 Task: Create a sub task Gather and Analyse Requirements for the task  Create a new online platform for online gaming tournaments in the project BarTech , assign it to team member softage.1@softage.net and update the status of the sub task to  Off Track , set the priority of the sub task to High
Action: Mouse moved to (528, 542)
Screenshot: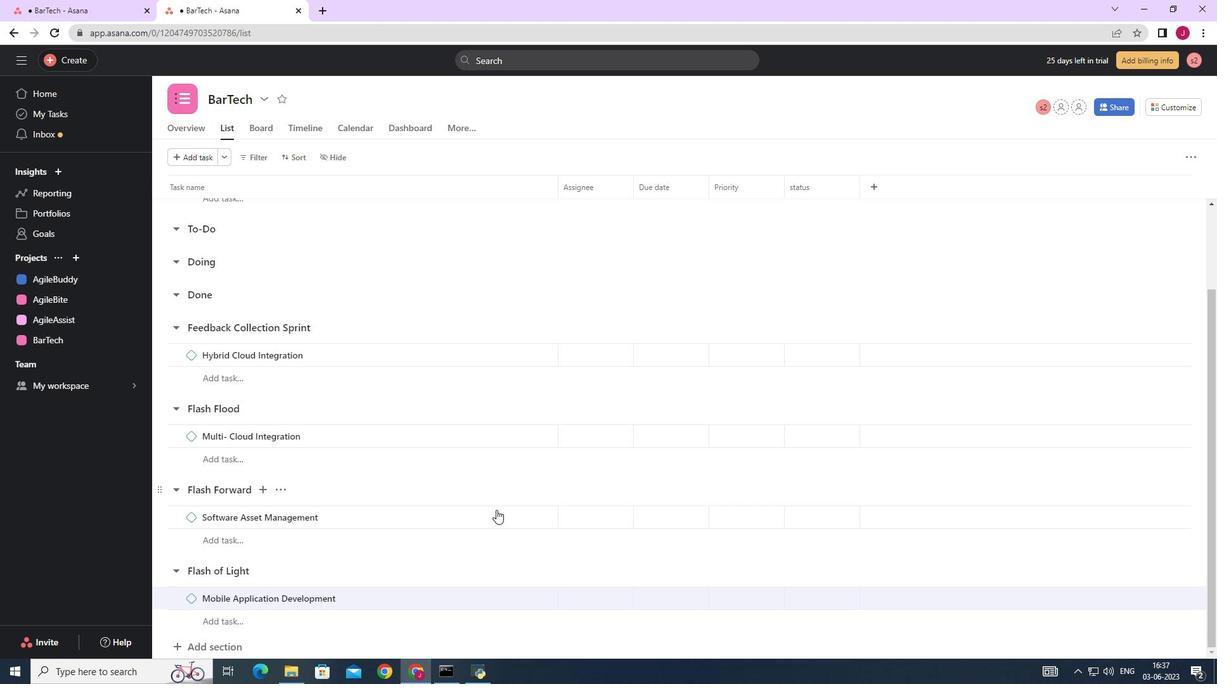 
Action: Mouse scrolled (528, 542) with delta (0, 0)
Screenshot: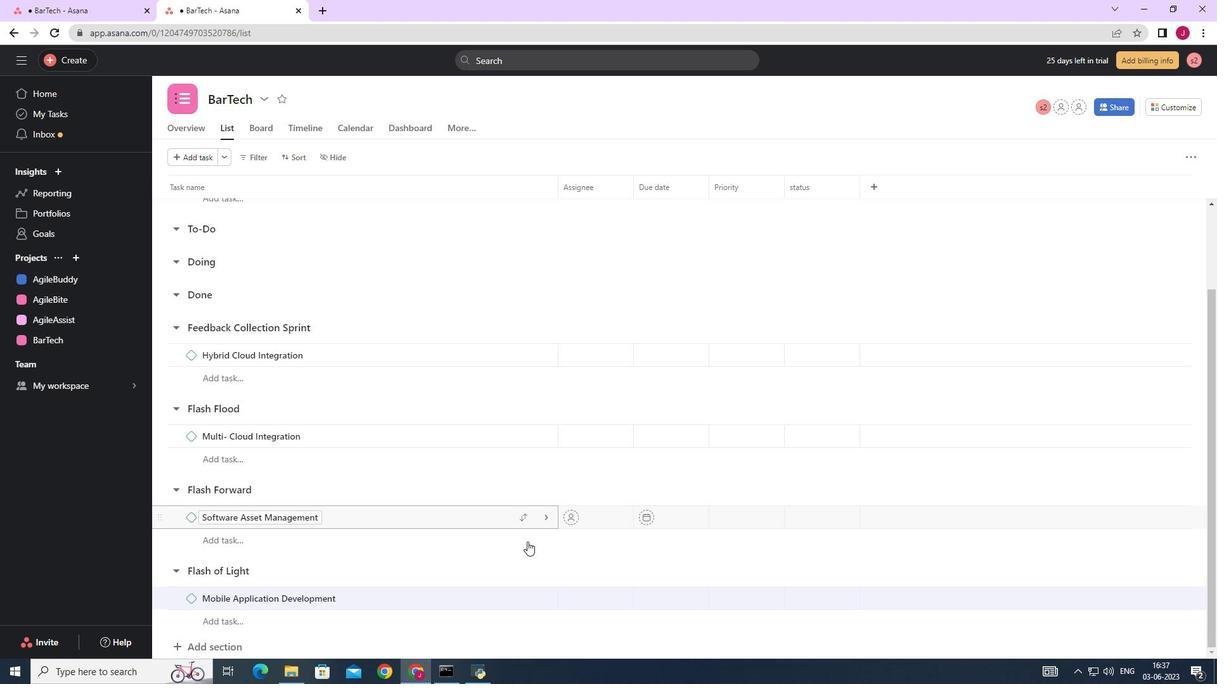 
Action: Mouse scrolled (528, 542) with delta (0, 0)
Screenshot: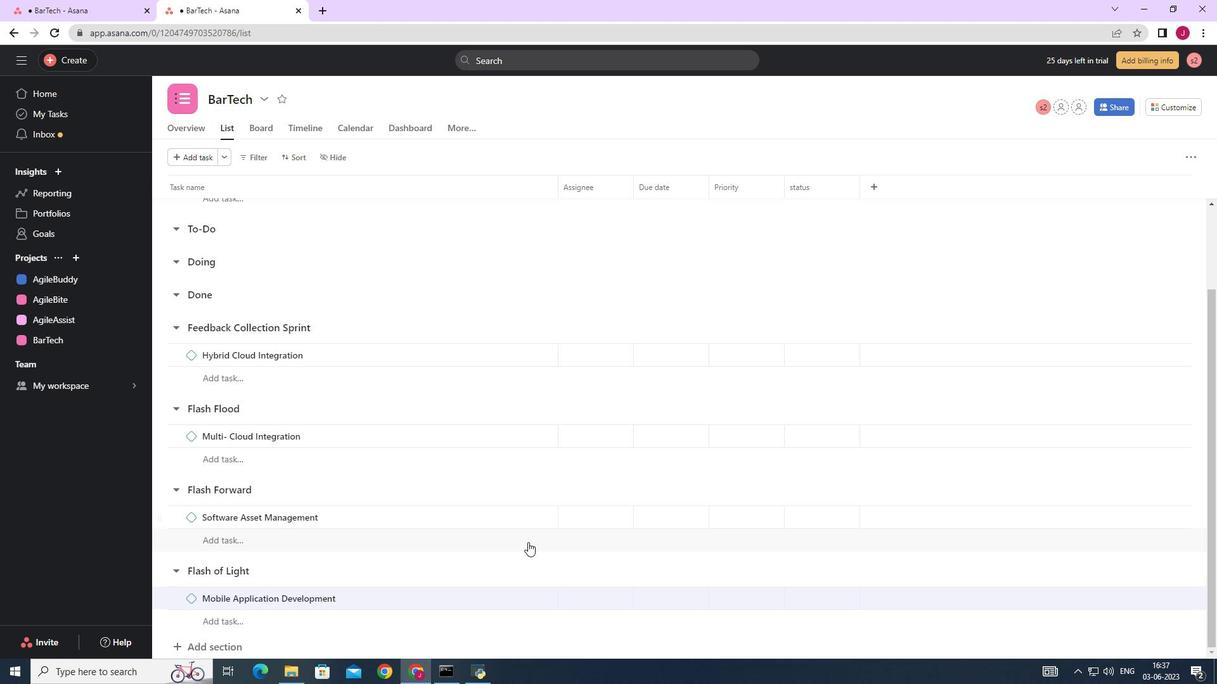 
Action: Mouse scrolled (528, 542) with delta (0, 0)
Screenshot: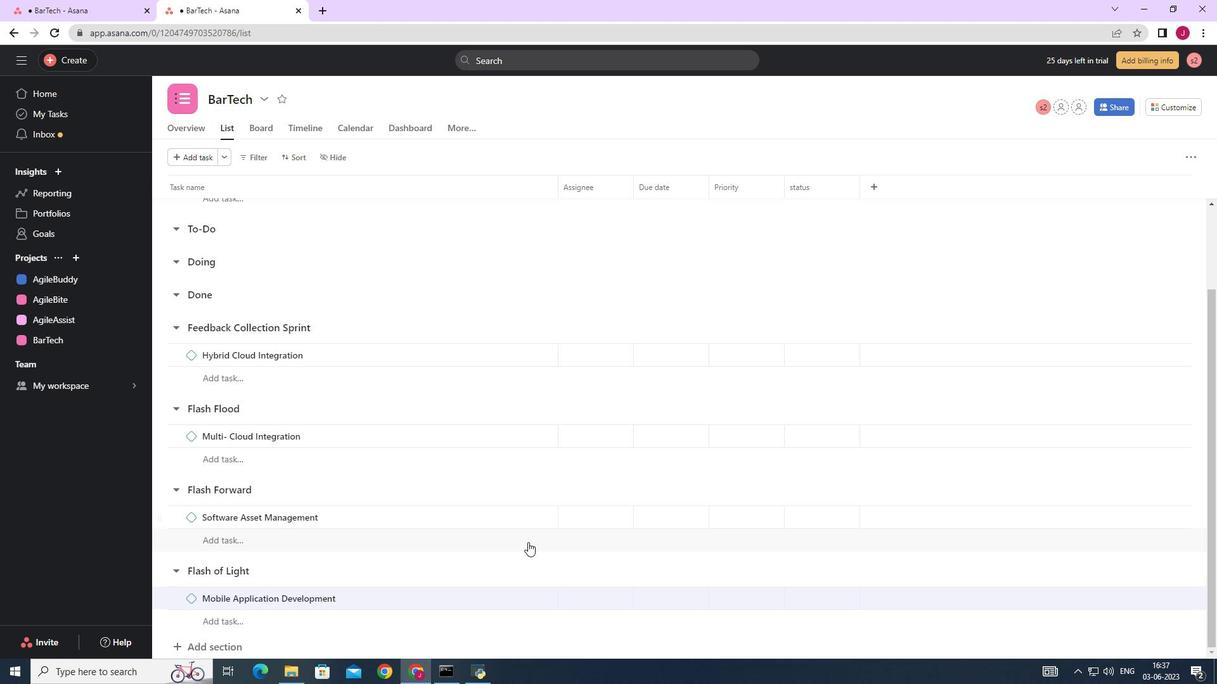 
Action: Mouse scrolled (528, 542) with delta (0, 0)
Screenshot: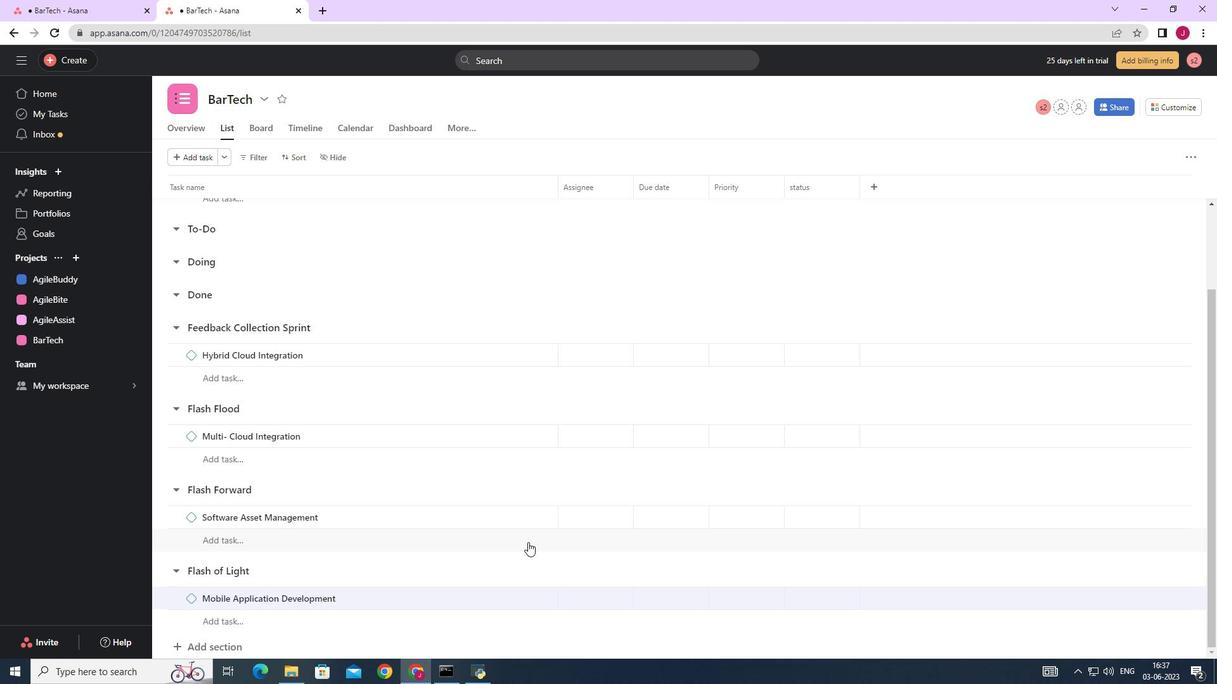 
Action: Mouse scrolled (528, 542) with delta (0, 0)
Screenshot: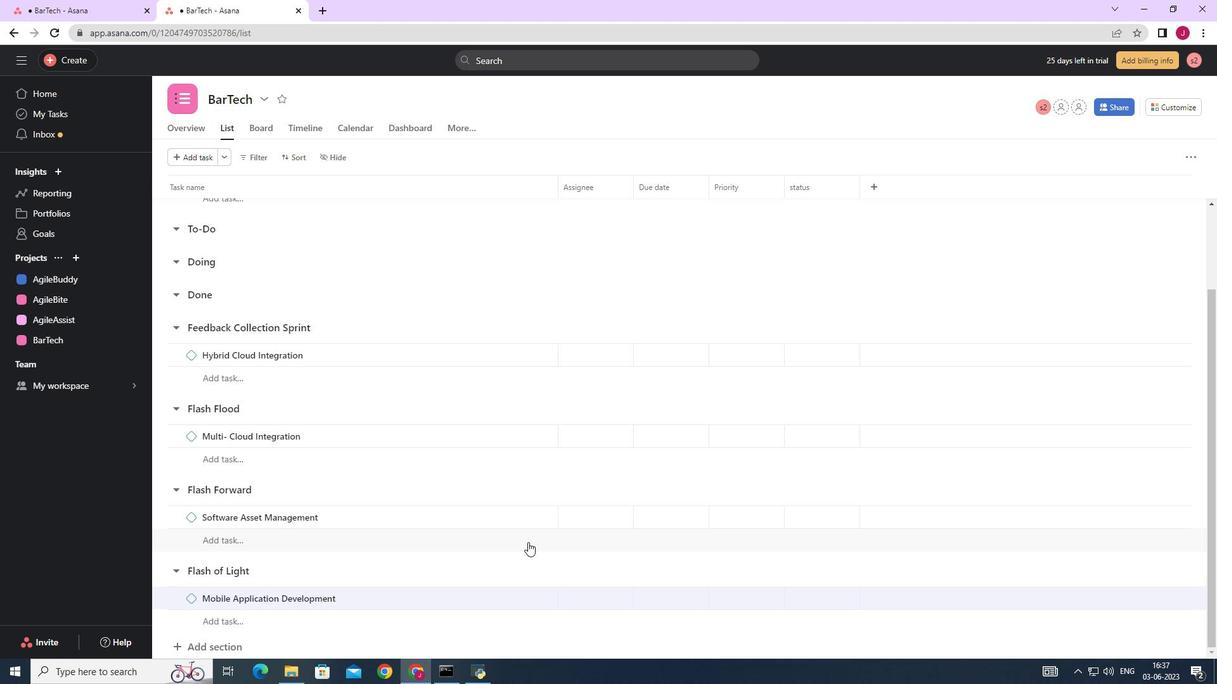 
Action: Mouse moved to (484, 466)
Screenshot: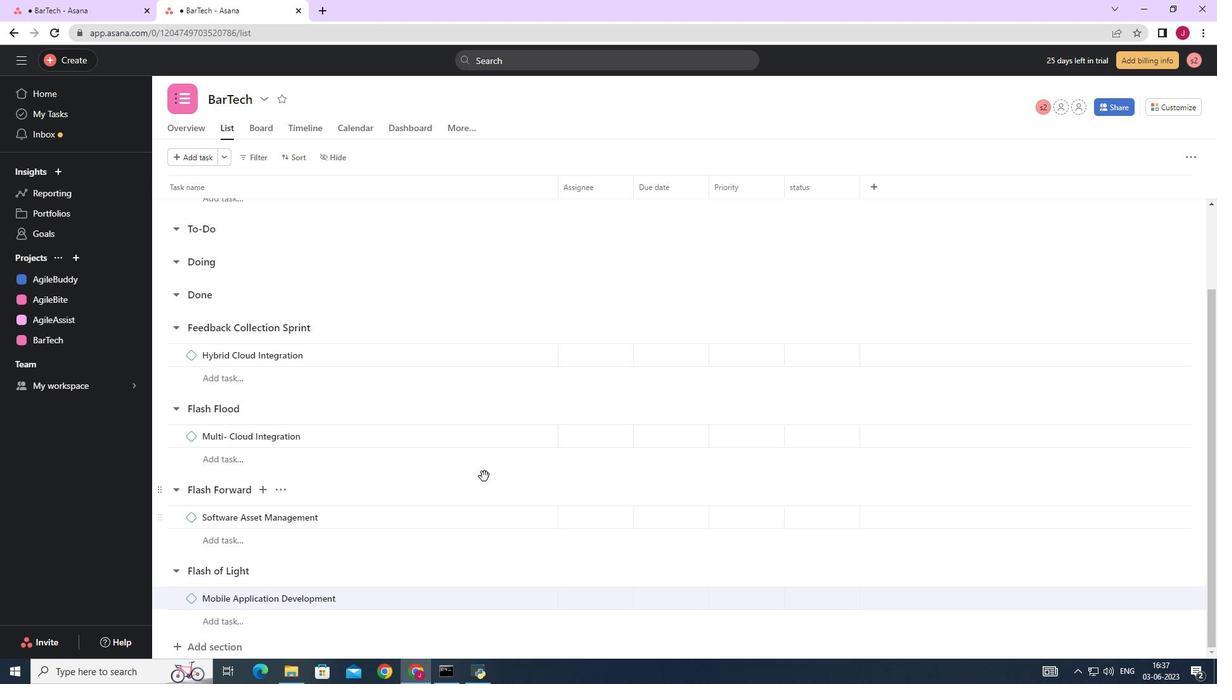 
Action: Mouse scrolled (484, 466) with delta (0, 0)
Screenshot: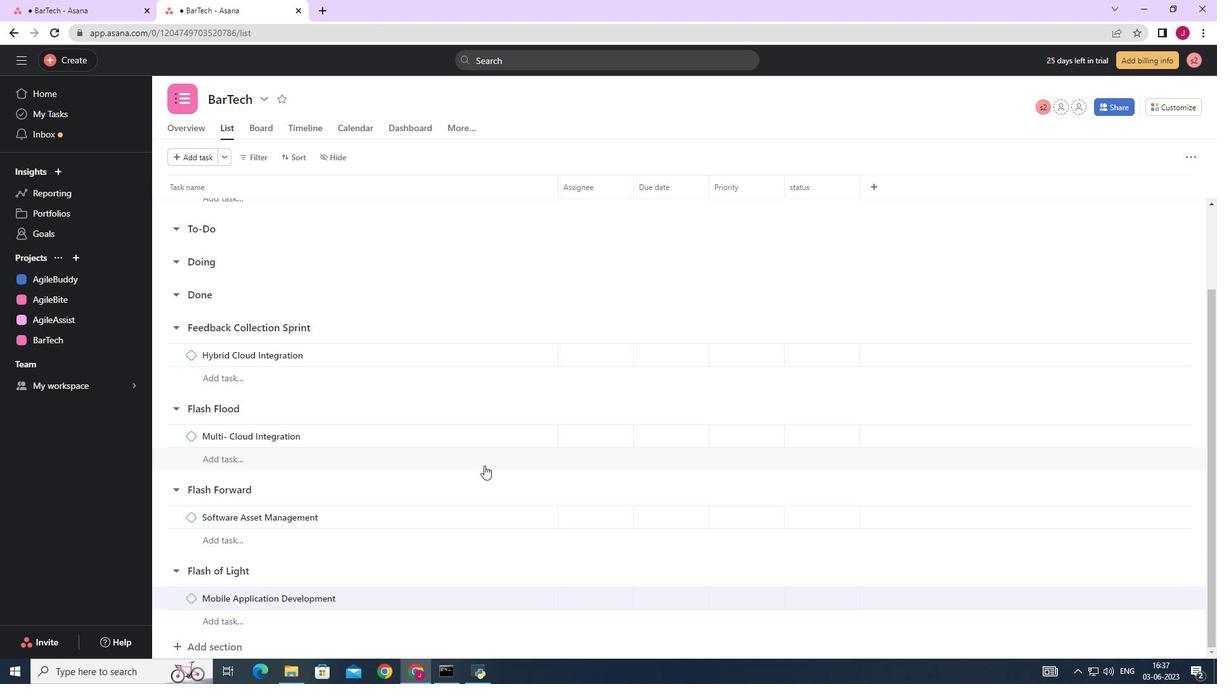 
Action: Mouse scrolled (484, 466) with delta (0, 0)
Screenshot: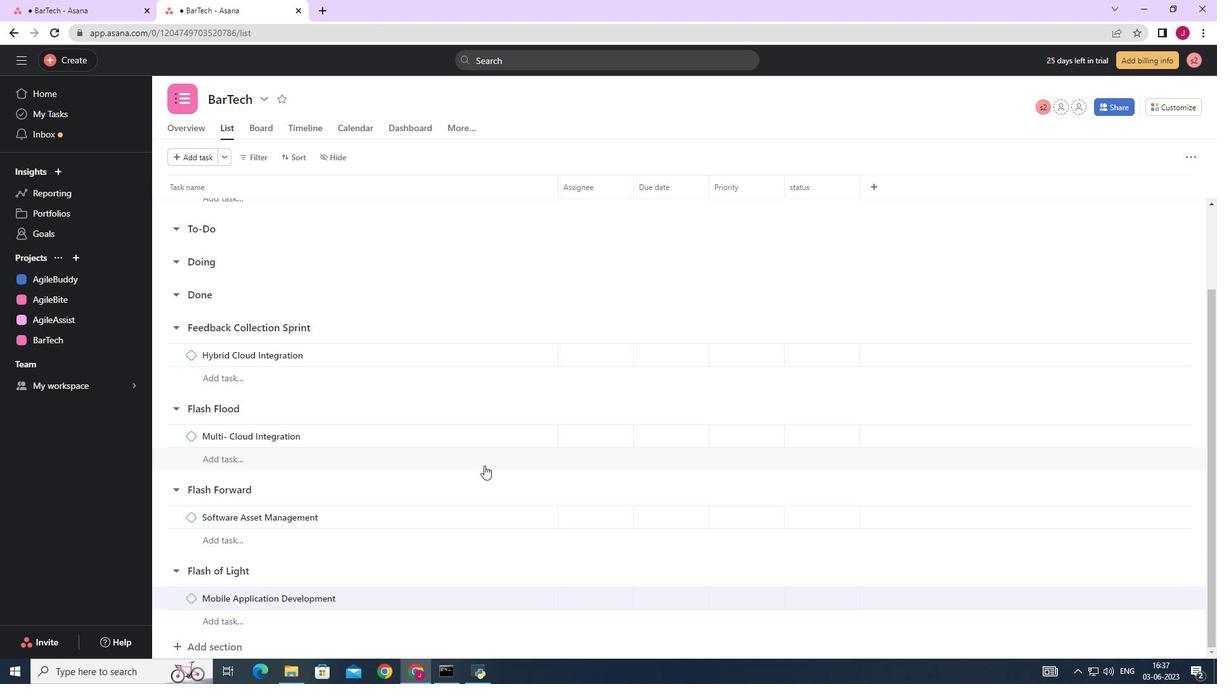 
Action: Mouse moved to (502, 284)
Screenshot: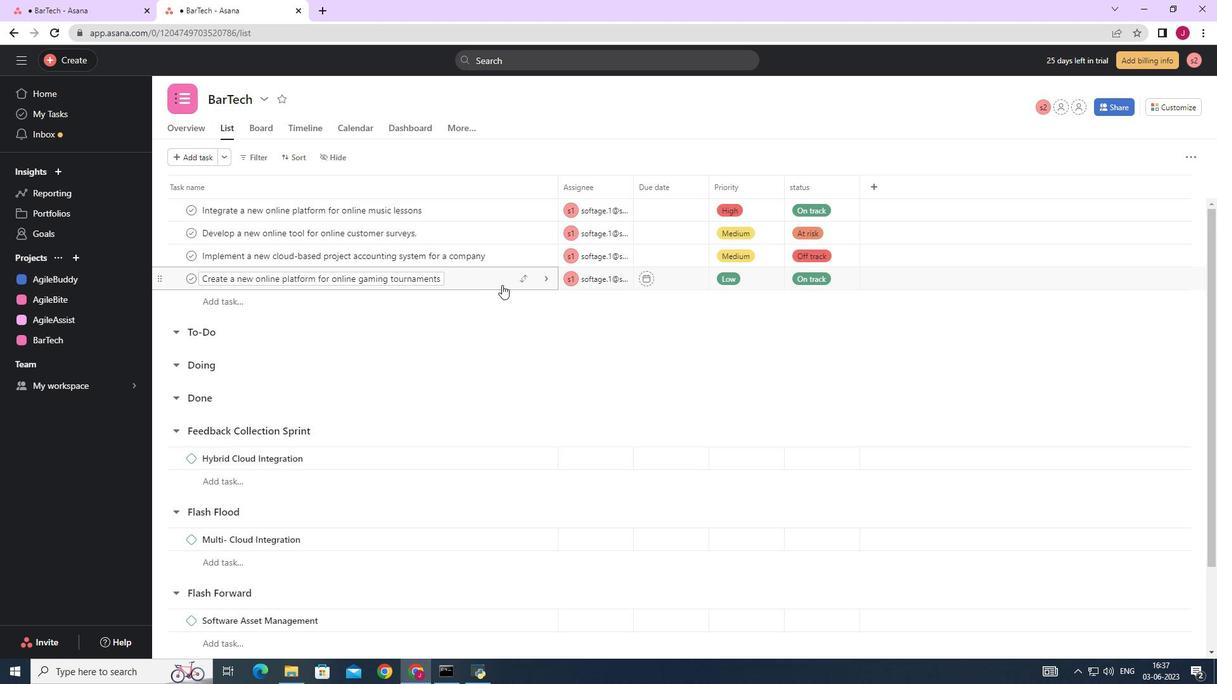 
Action: Mouse pressed left at (502, 284)
Screenshot: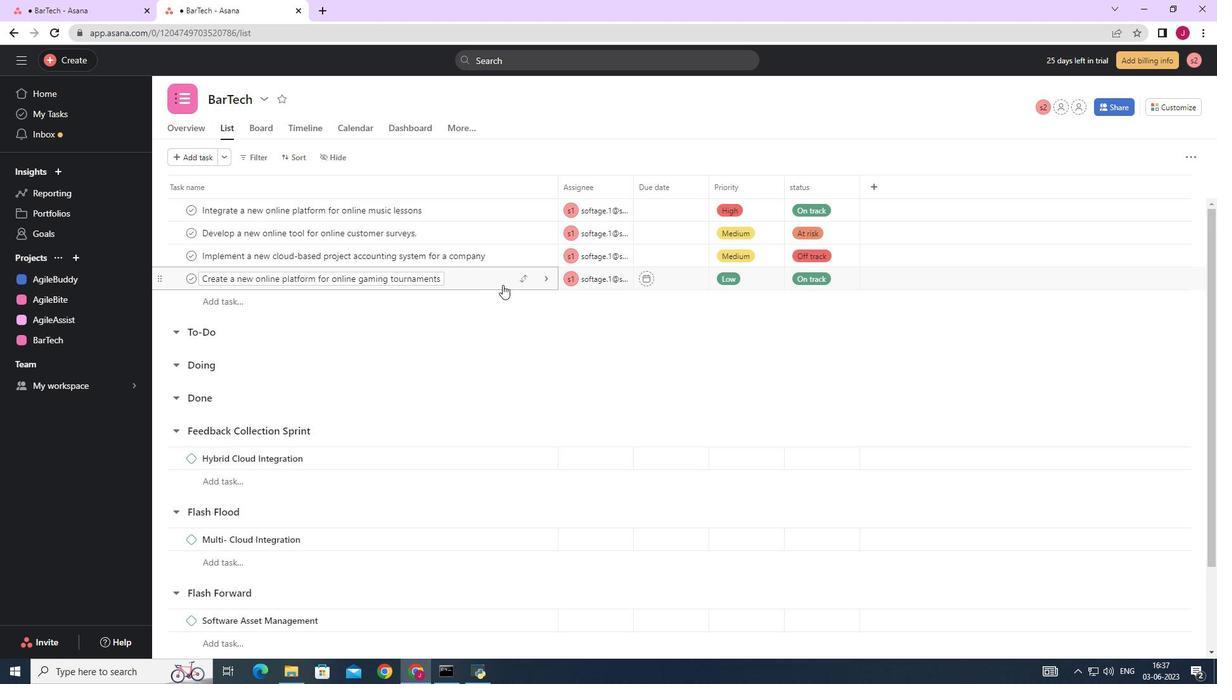 
Action: Mouse moved to (916, 444)
Screenshot: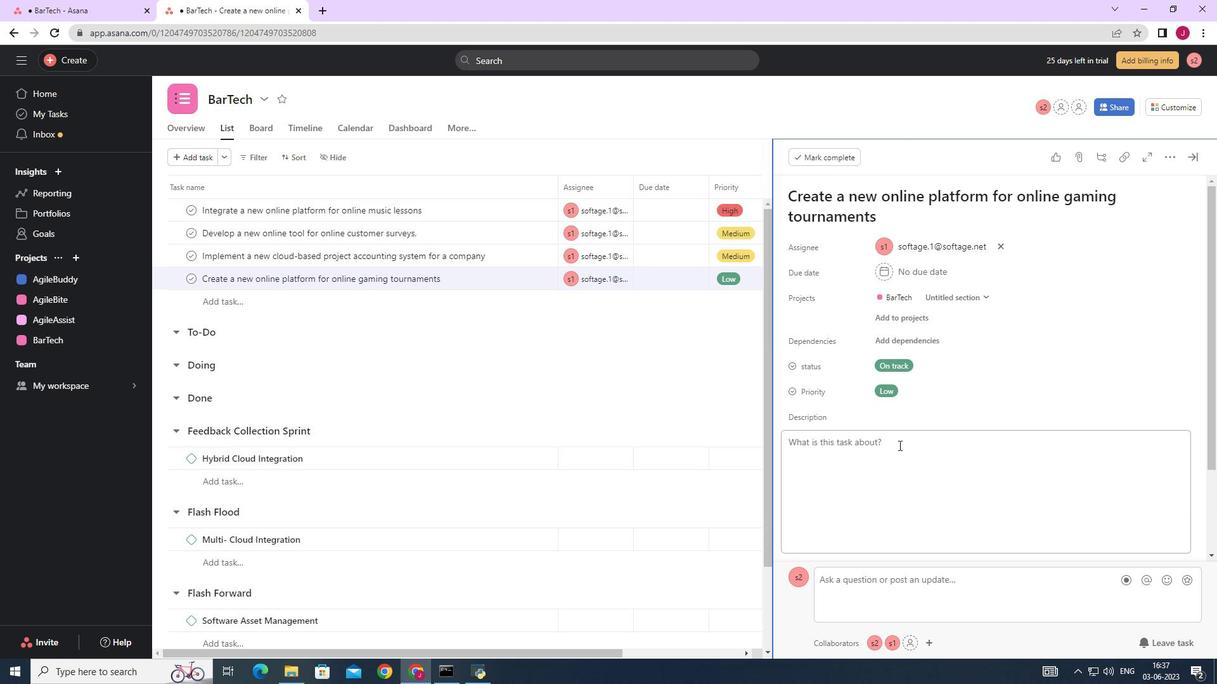 
Action: Mouse scrolled (916, 443) with delta (0, 0)
Screenshot: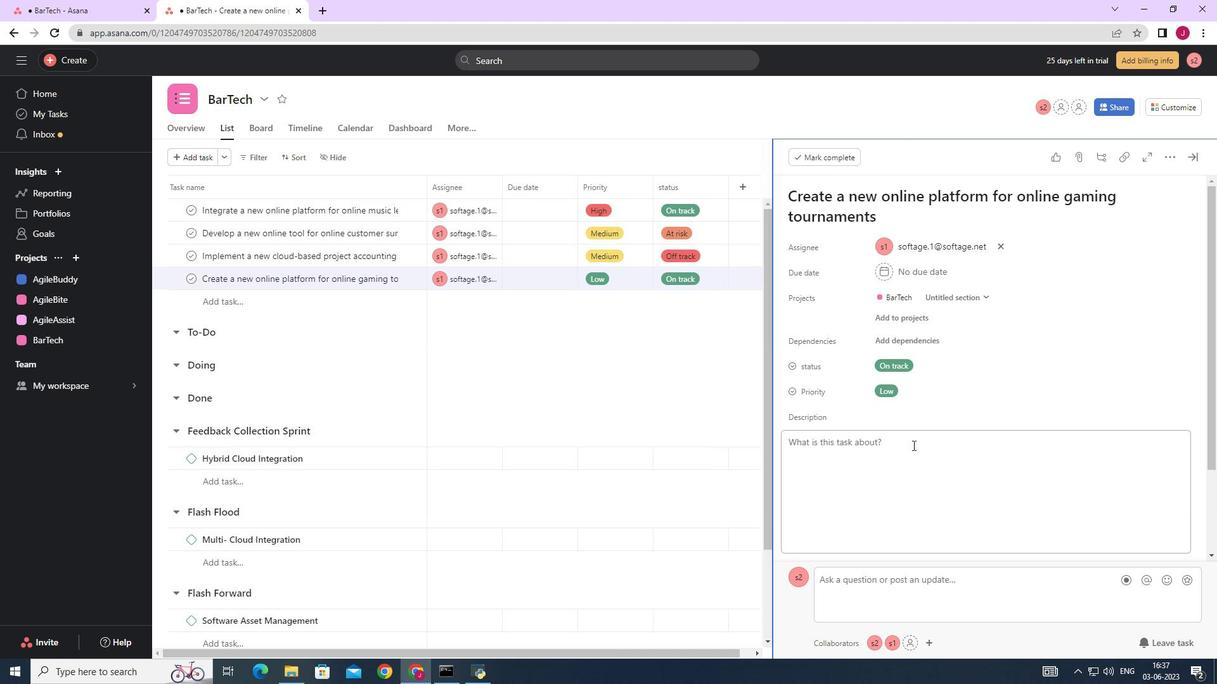 
Action: Mouse scrolled (916, 443) with delta (0, 0)
Screenshot: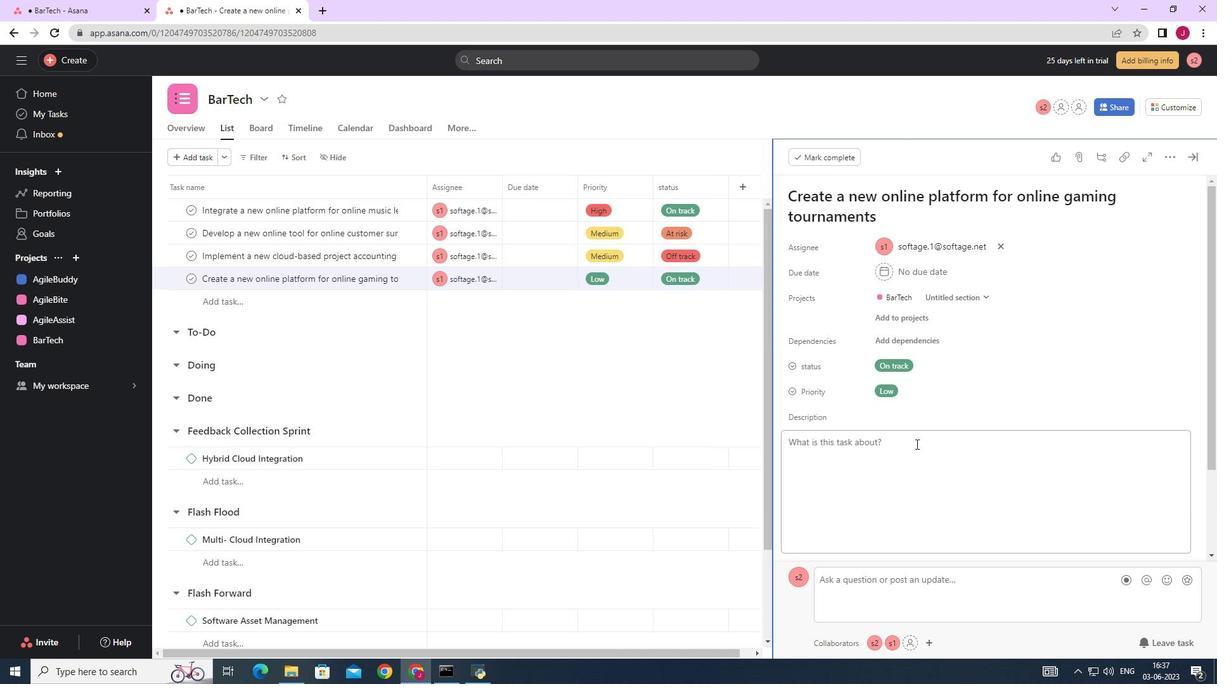 
Action: Mouse moved to (916, 443)
Screenshot: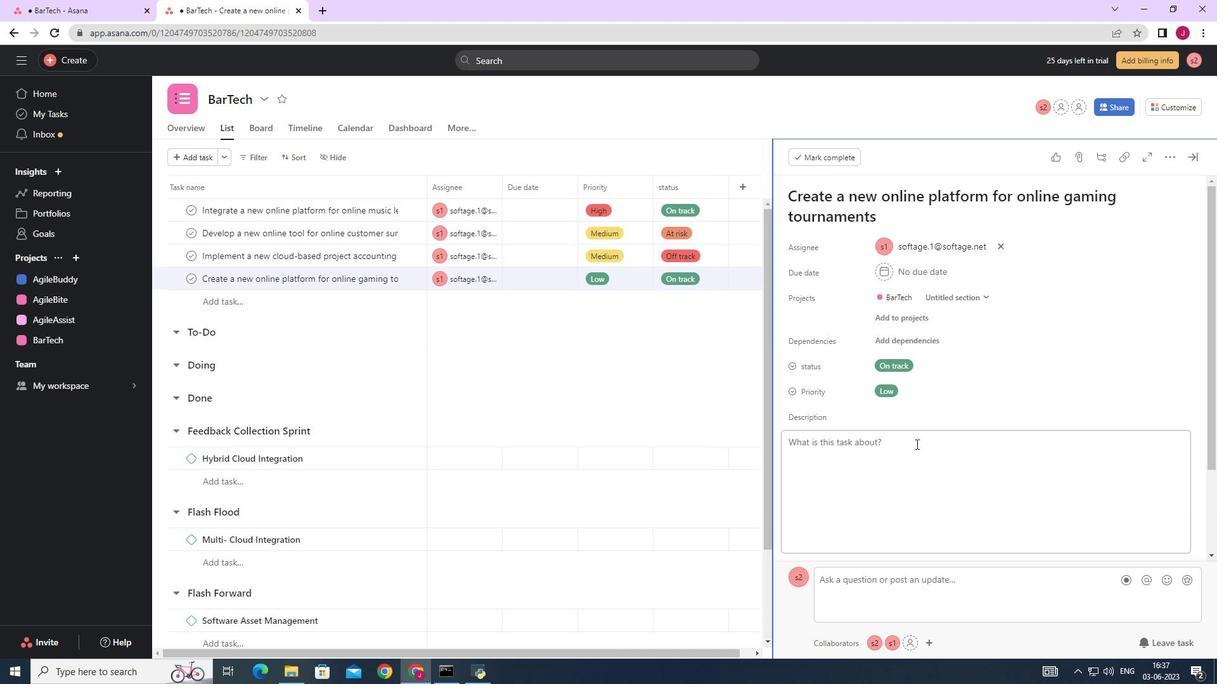 
Action: Mouse scrolled (916, 443) with delta (0, 0)
Screenshot: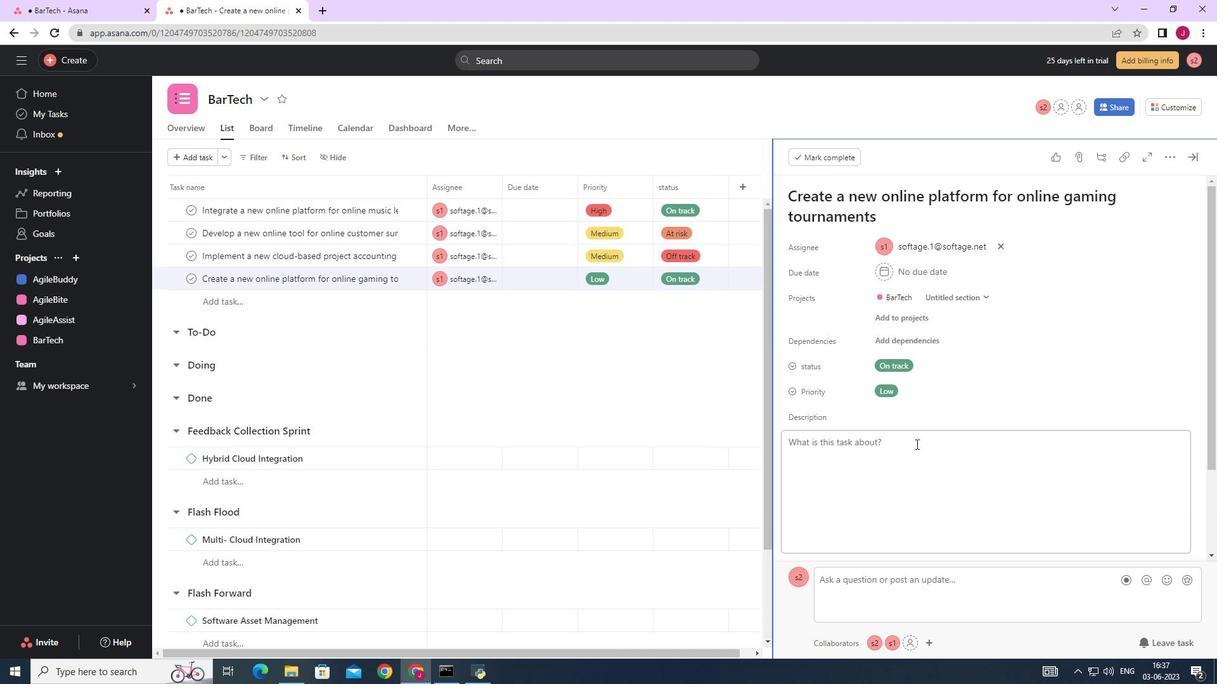 
Action: Mouse scrolled (916, 443) with delta (0, 0)
Screenshot: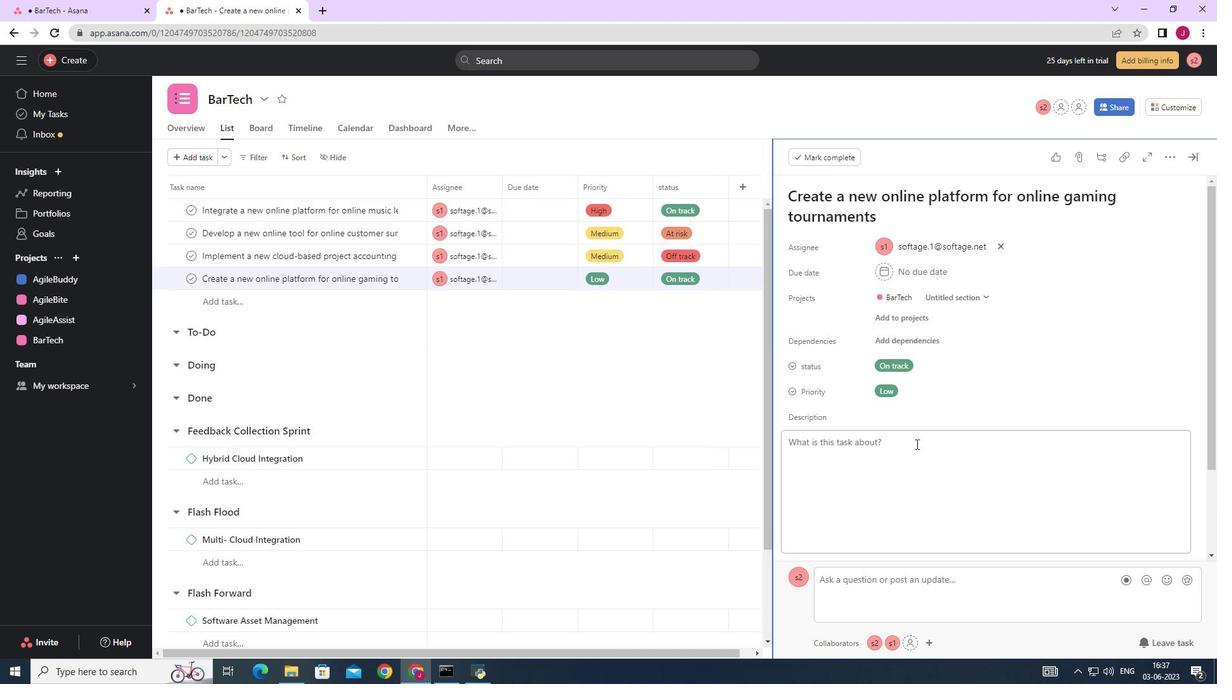 
Action: Mouse scrolled (916, 443) with delta (0, 0)
Screenshot: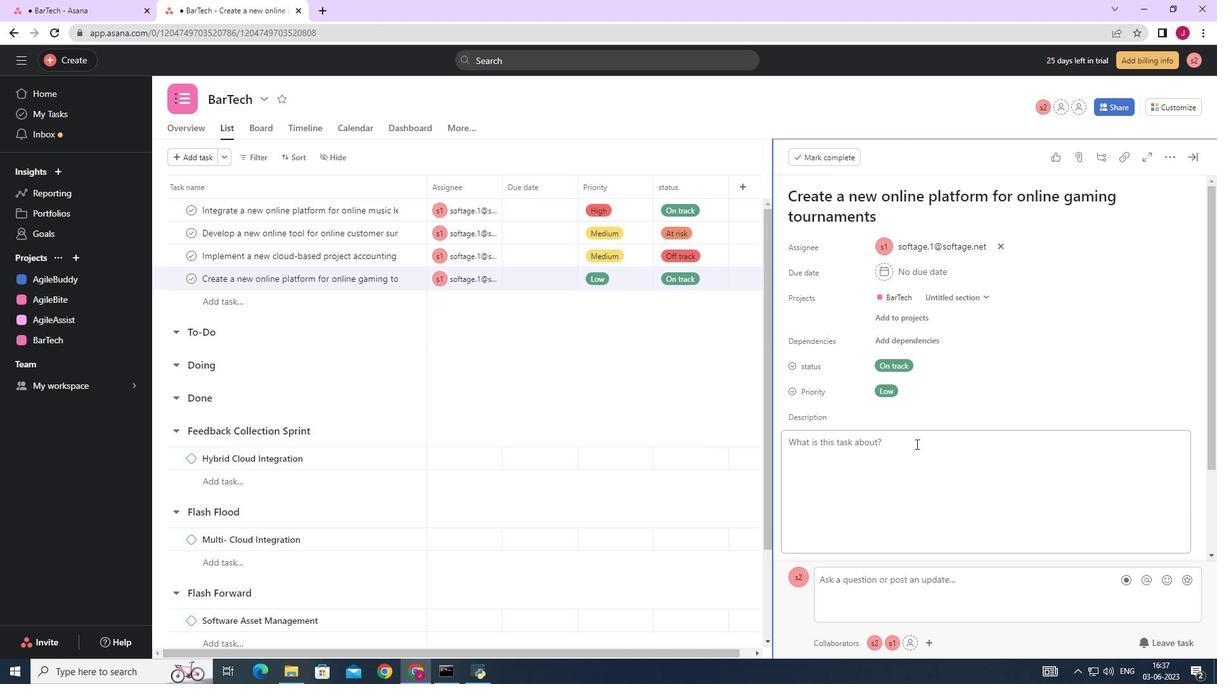 
Action: Mouse moved to (832, 459)
Screenshot: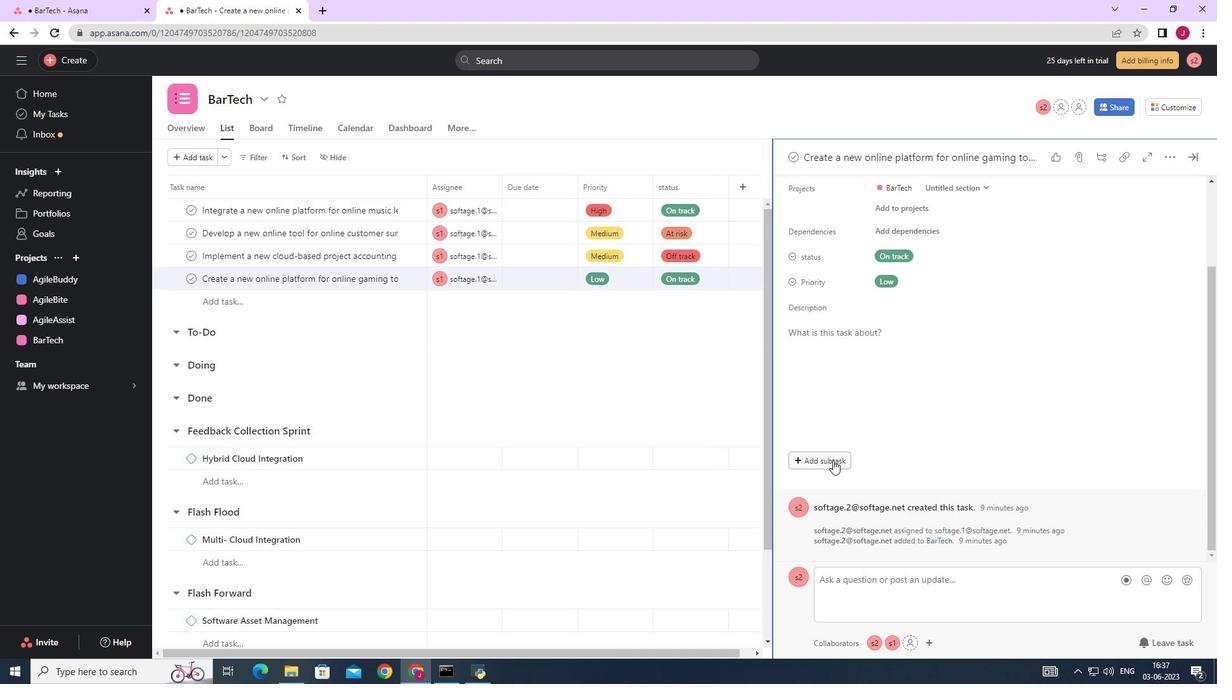 
Action: Mouse pressed left at (832, 459)
Screenshot: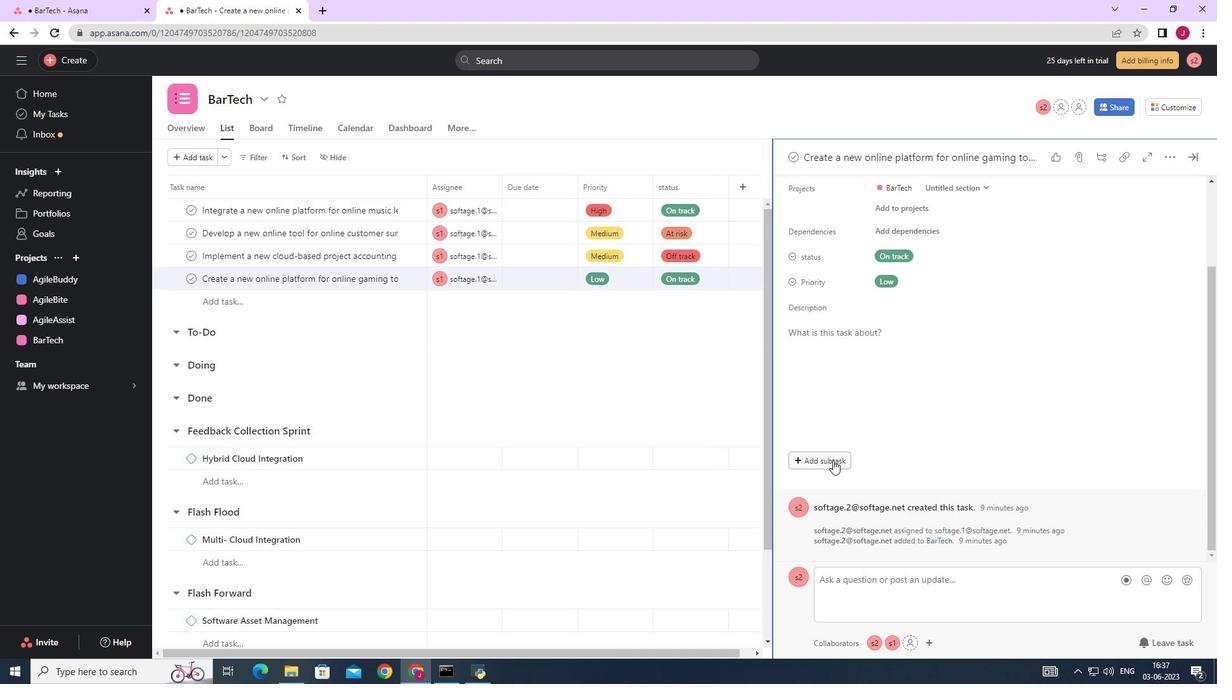 
Action: Mouse moved to (829, 439)
Screenshot: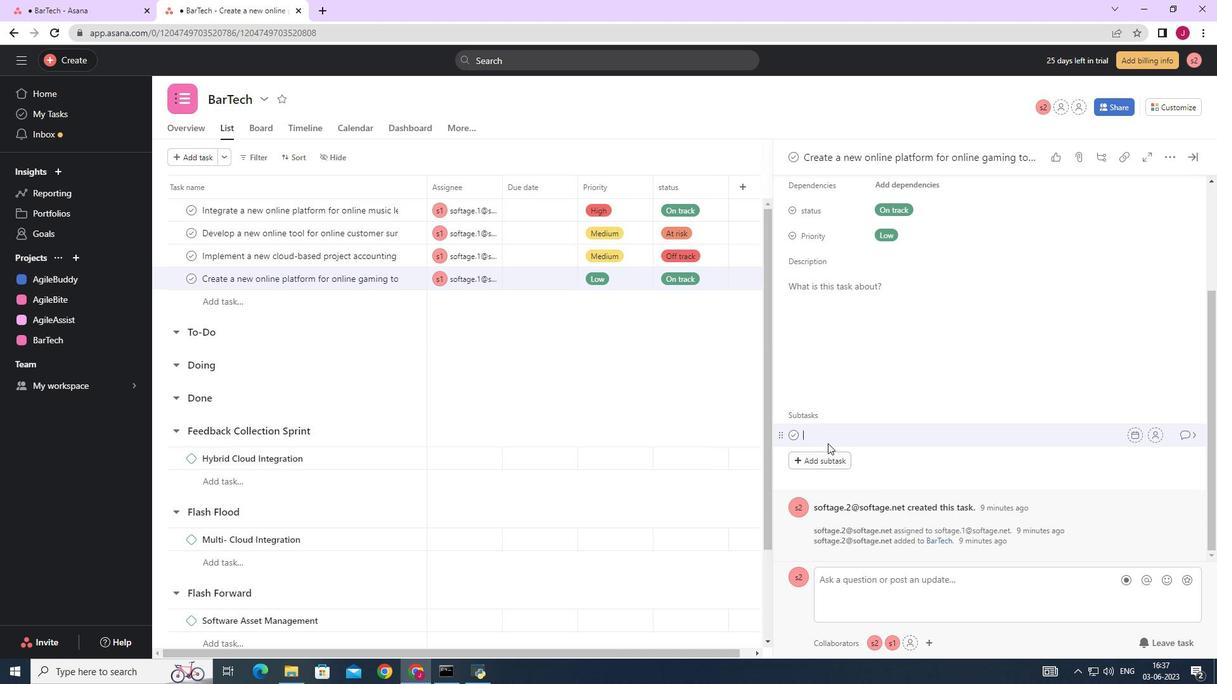 
Action: Key pressed <Key.caps_lock>G<Key.caps_lock>ather<Key.space>and<Key.space><Key.caps_lock>A<Key.caps_lock>nalyse<Key.space><Key.caps_lock>R<Key.caps_lock>equirement<Key.space><Key.backspace>s
Screenshot: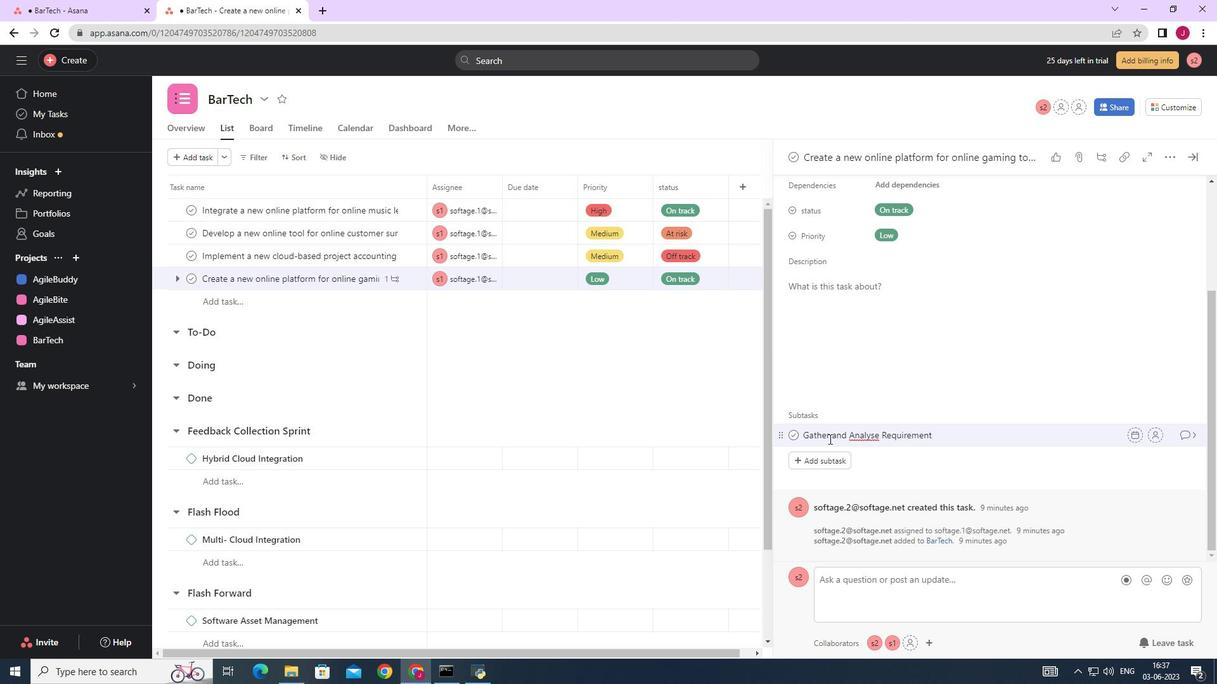 
Action: Mouse moved to (1156, 429)
Screenshot: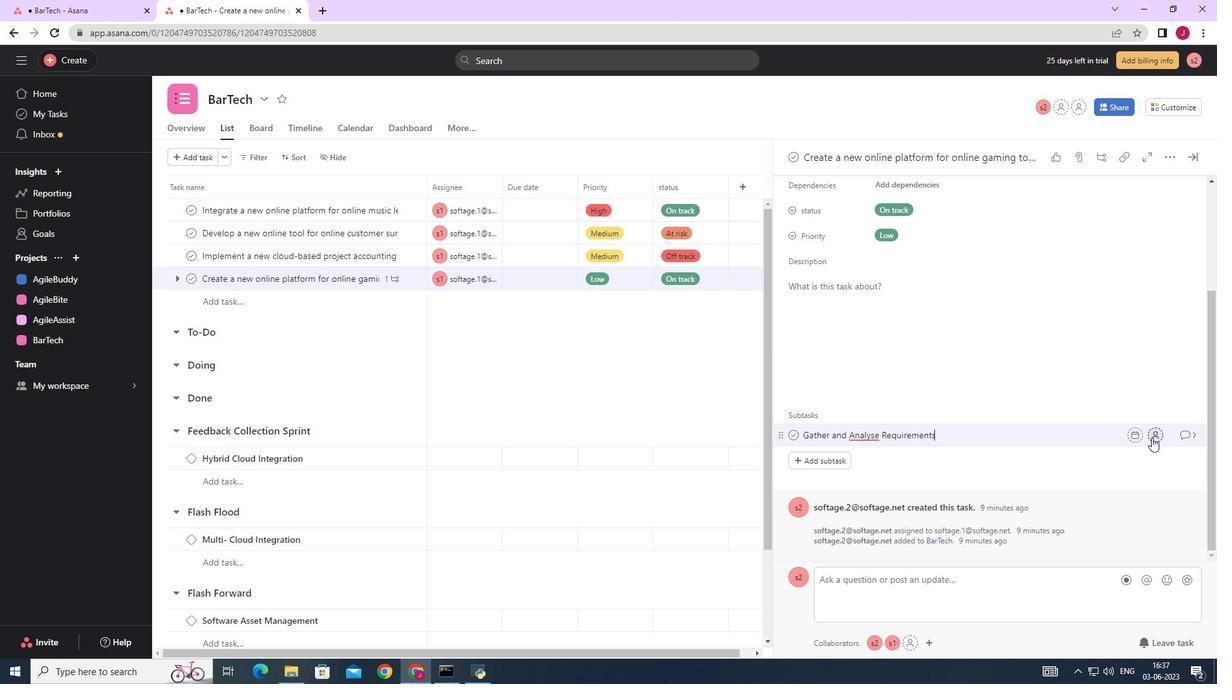 
Action: Mouse pressed left at (1156, 429)
Screenshot: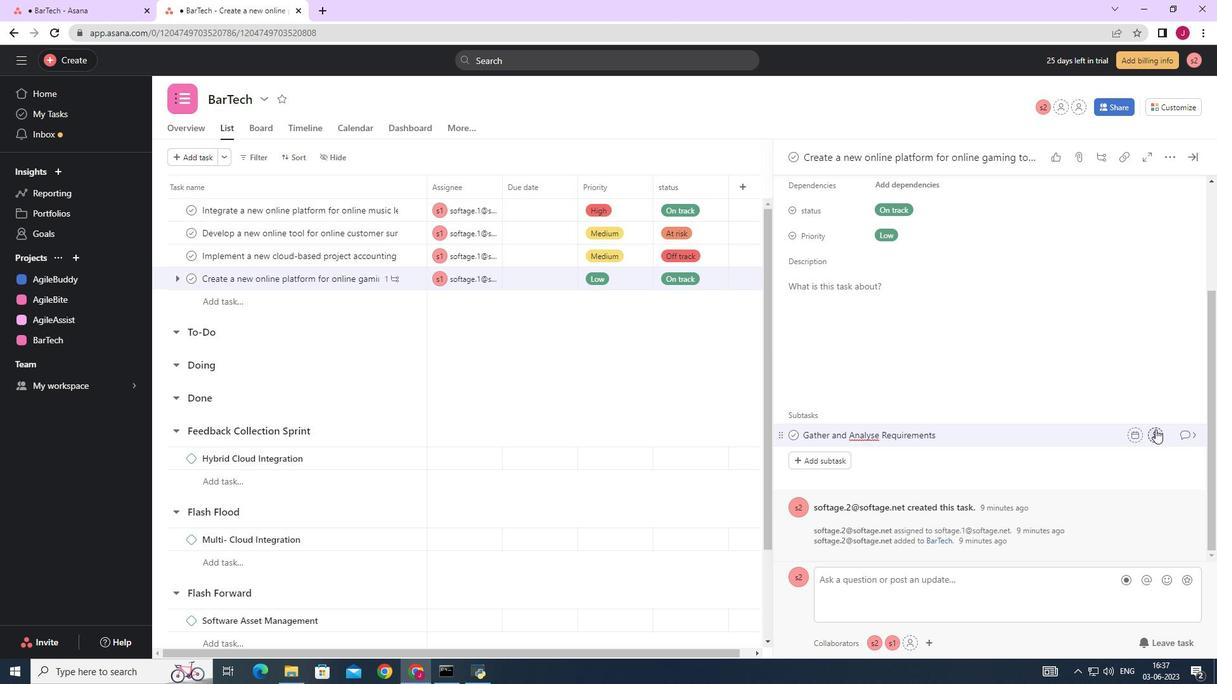 
Action: Key pressed softage.1
Screenshot: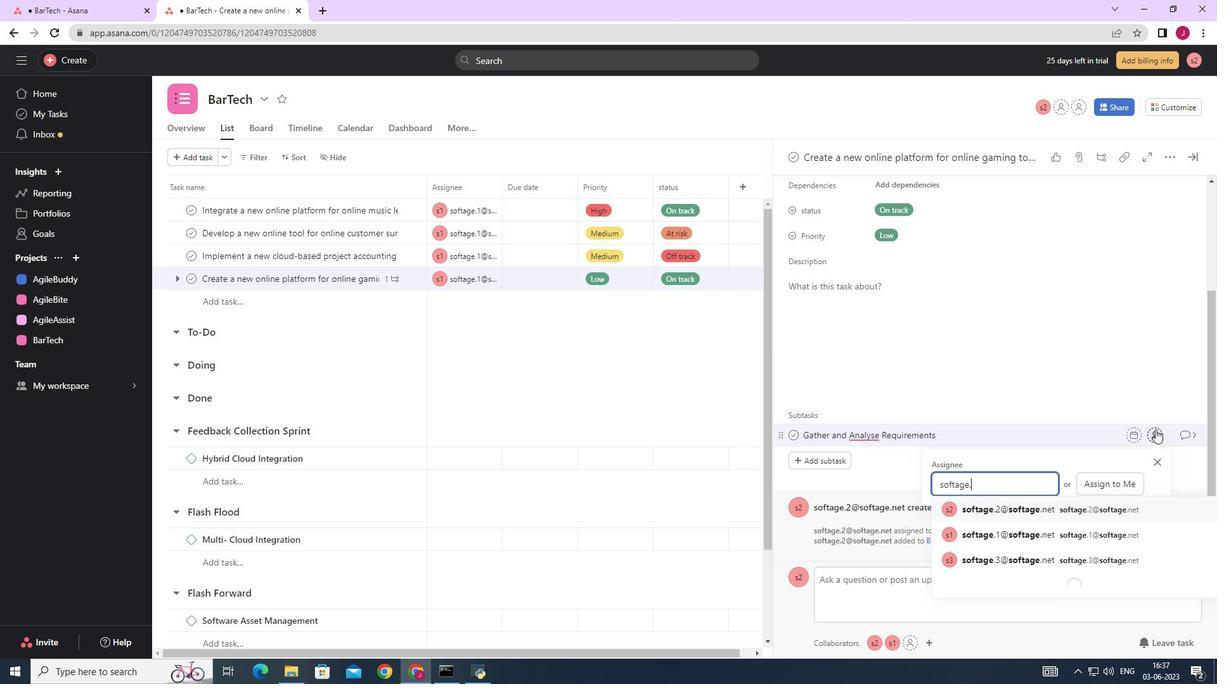 
Action: Mouse moved to (1019, 513)
Screenshot: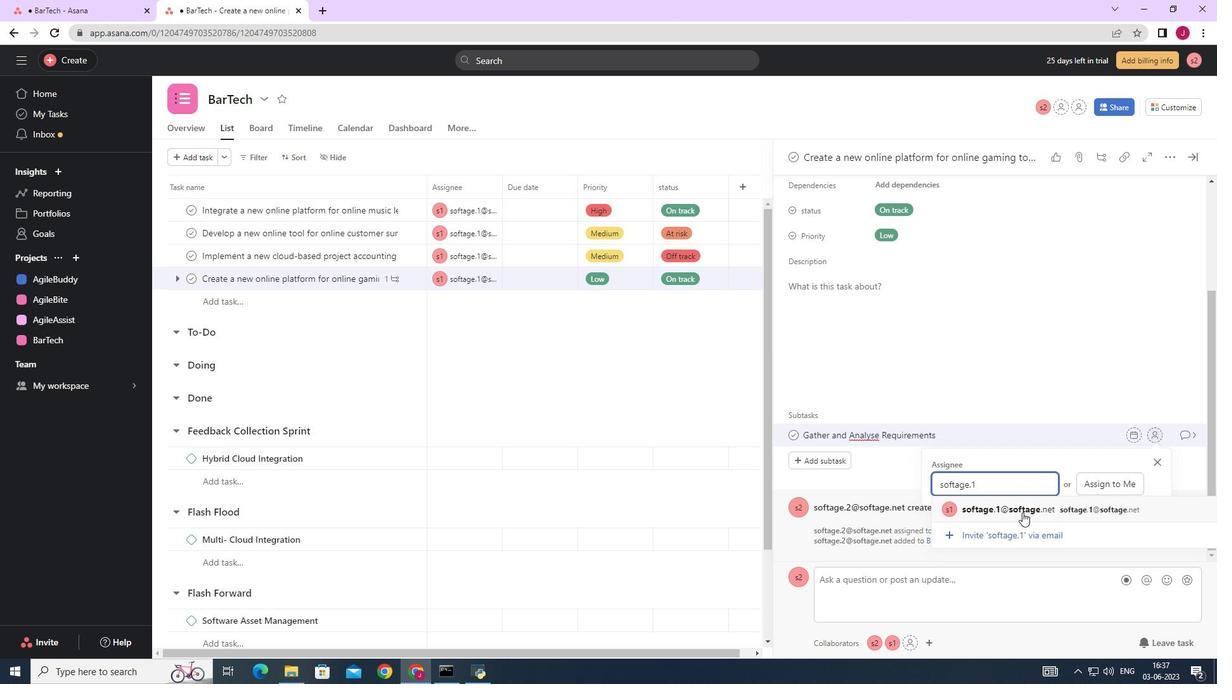 
Action: Mouse pressed left at (1019, 513)
Screenshot: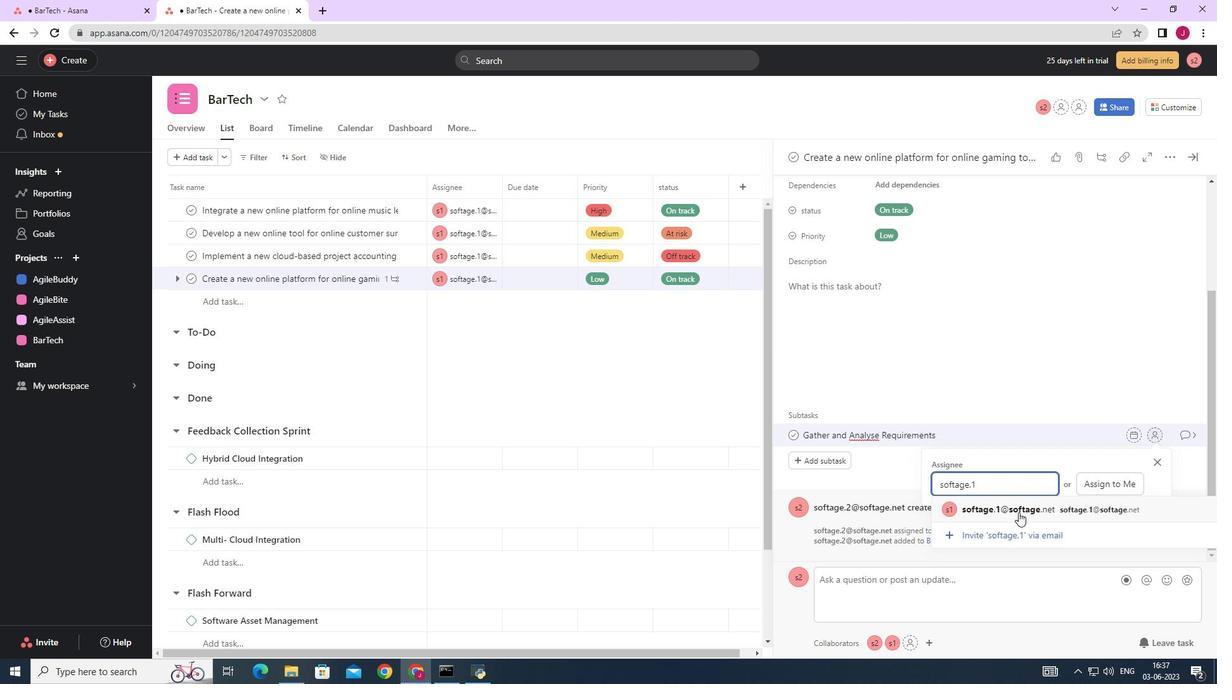 
Action: Mouse moved to (1184, 438)
Screenshot: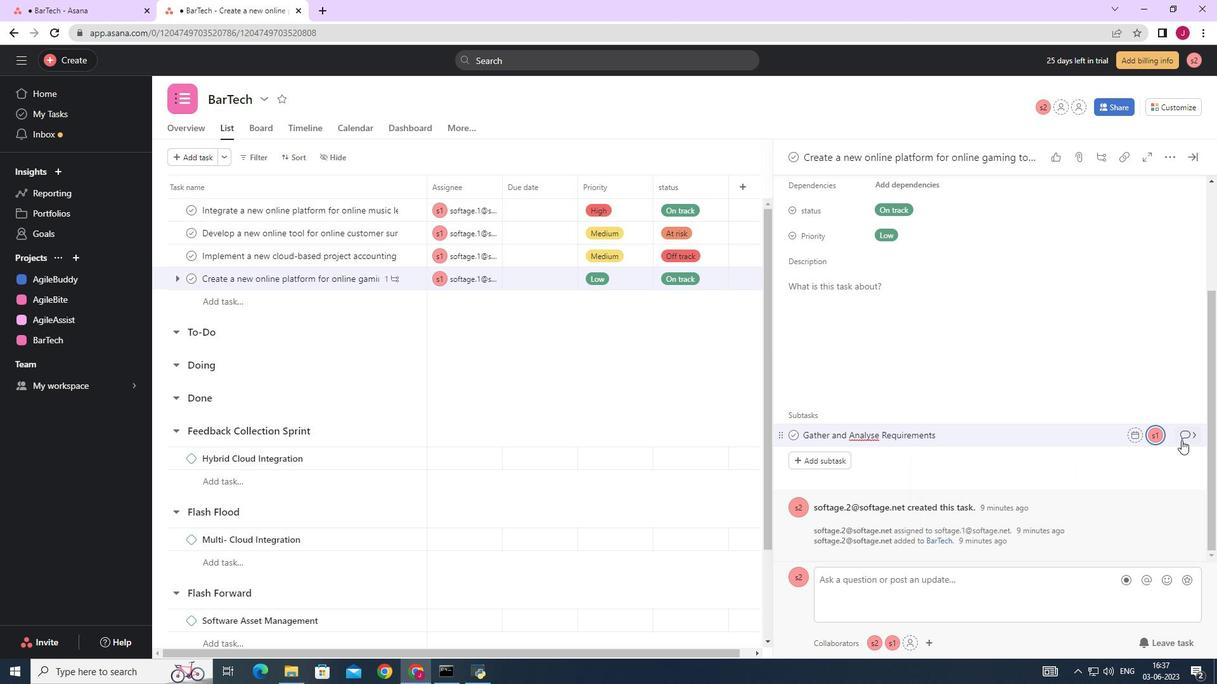
Action: Mouse pressed left at (1184, 438)
Screenshot: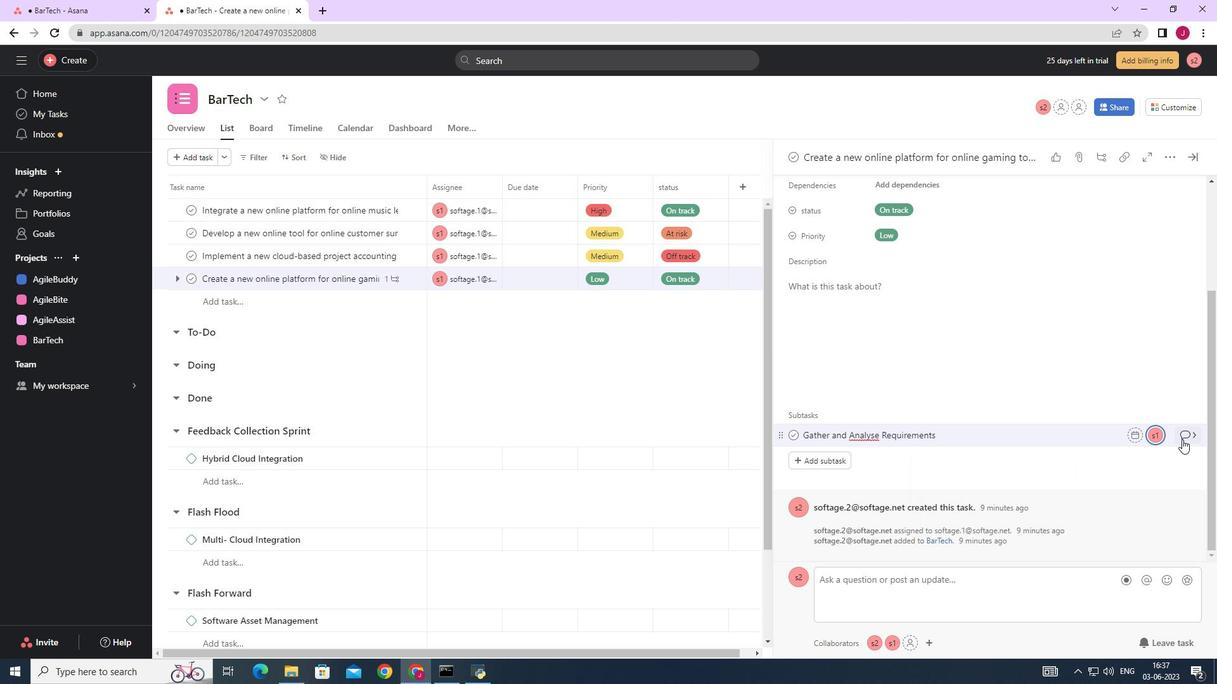 
Action: Mouse moved to (854, 334)
Screenshot: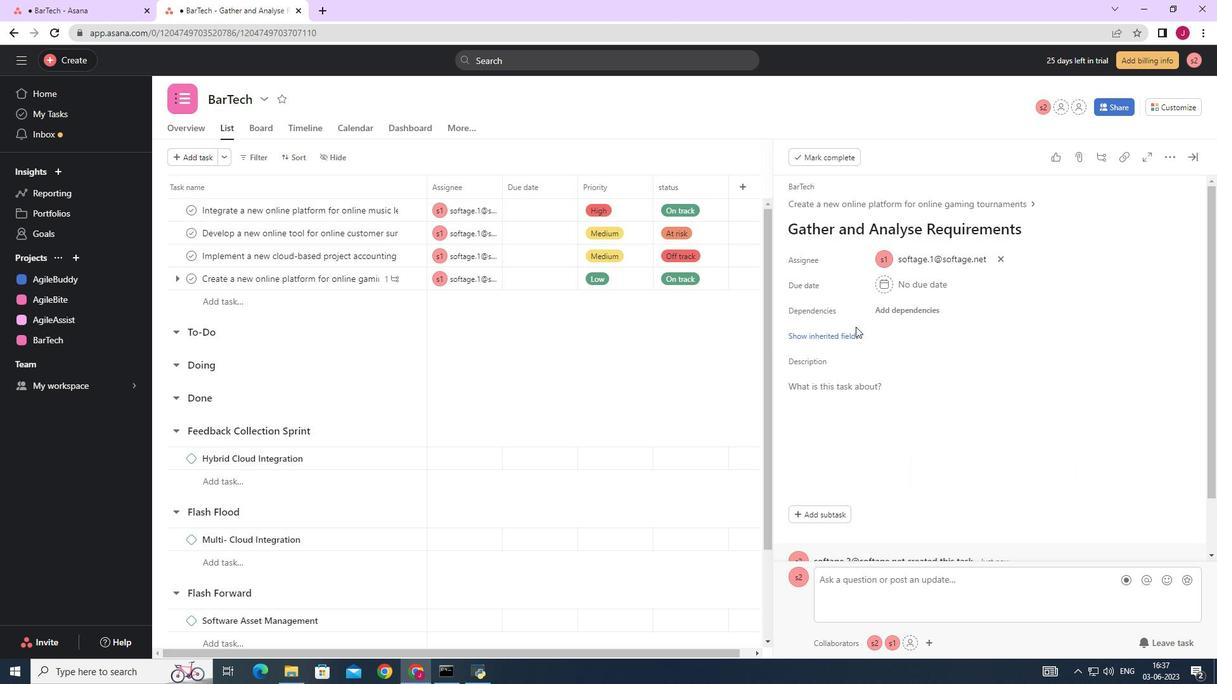 
Action: Mouse pressed left at (854, 334)
Screenshot: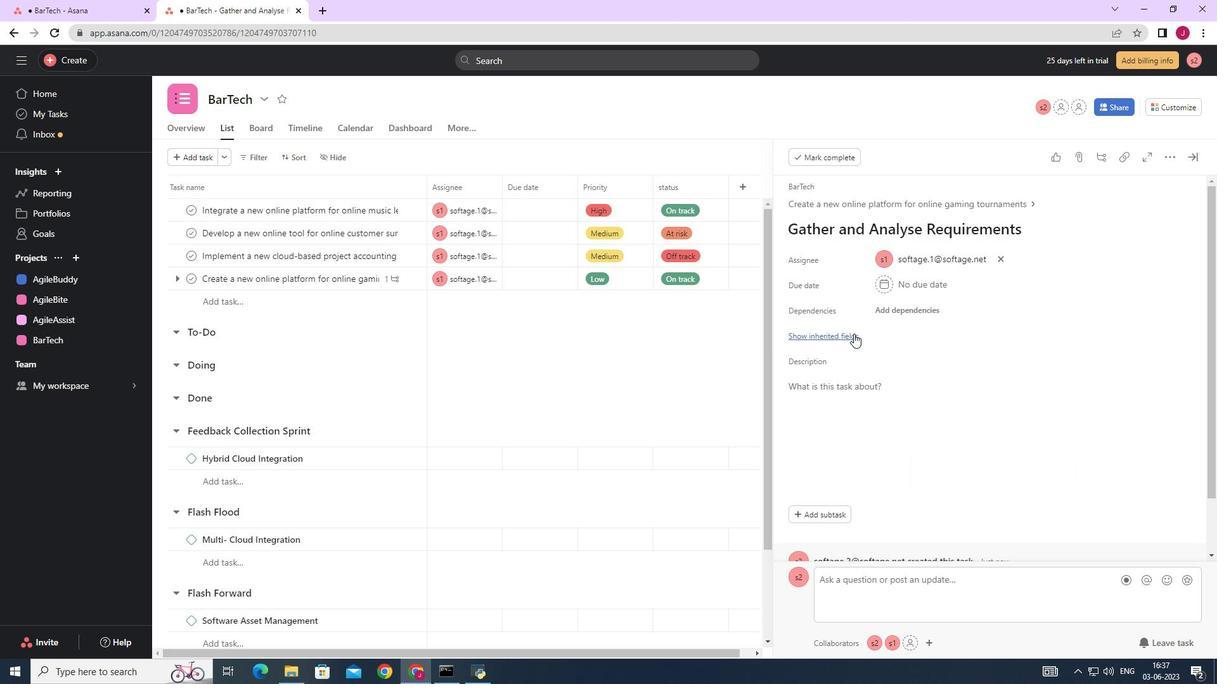 
Action: Mouse moved to (892, 360)
Screenshot: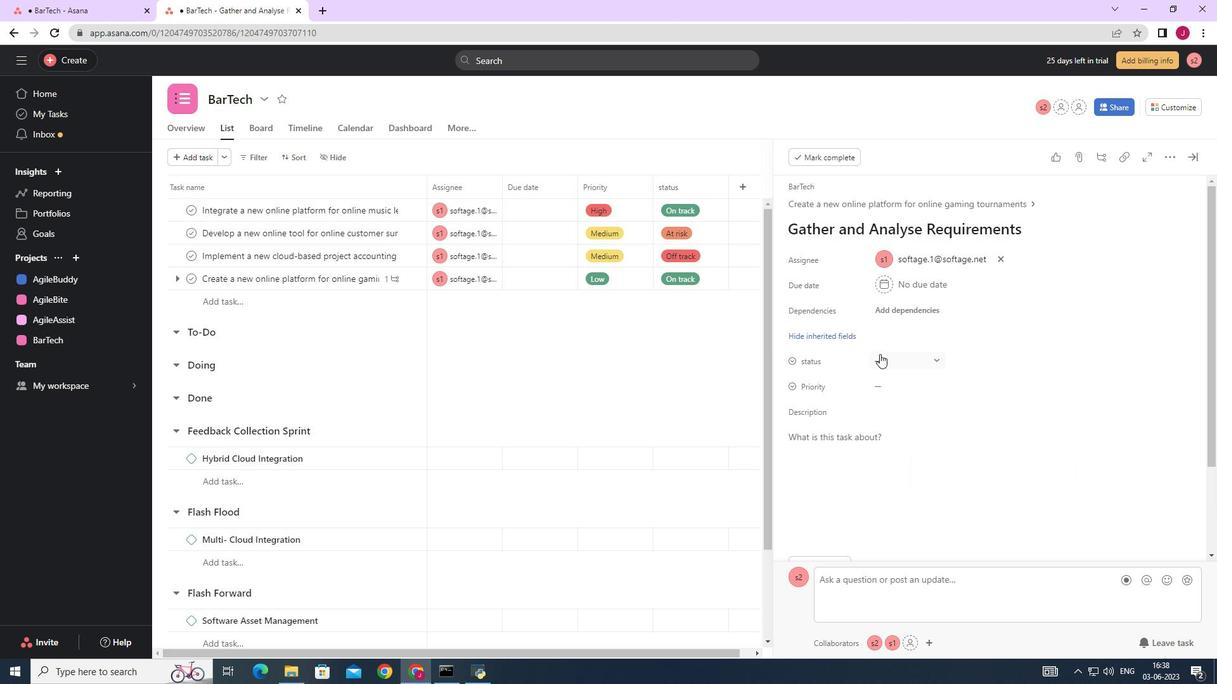 
Action: Mouse pressed left at (892, 360)
Screenshot: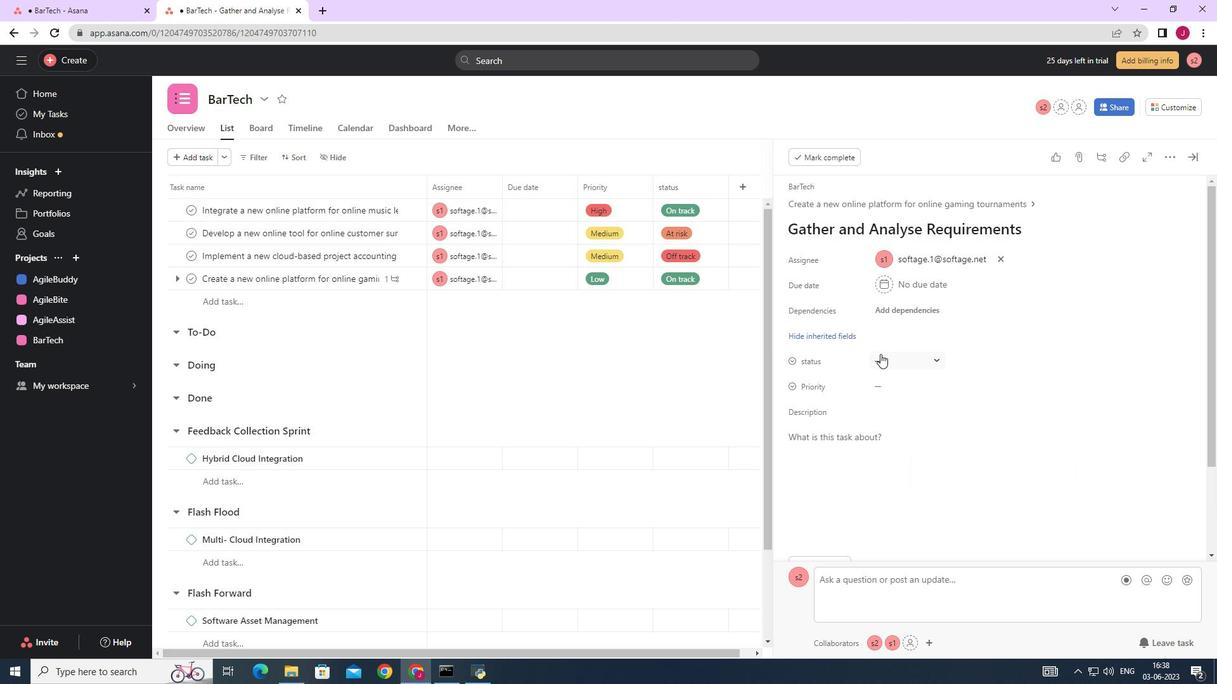 
Action: Mouse moved to (915, 428)
Screenshot: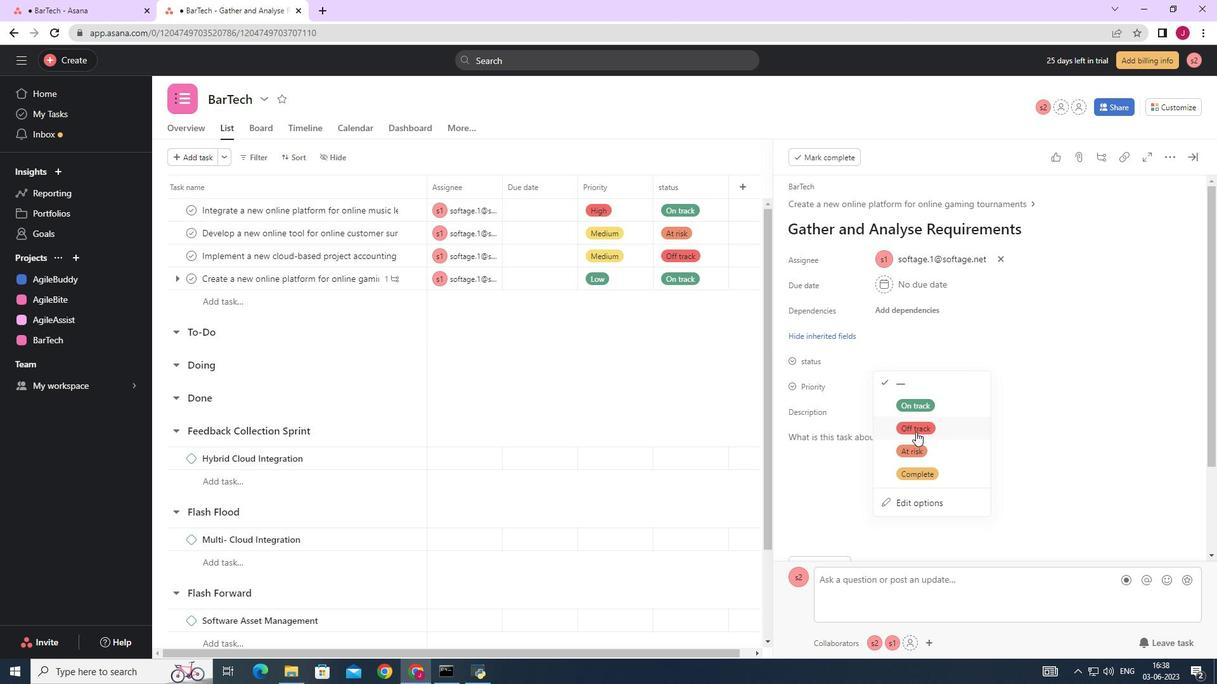 
Action: Mouse pressed left at (915, 428)
Screenshot: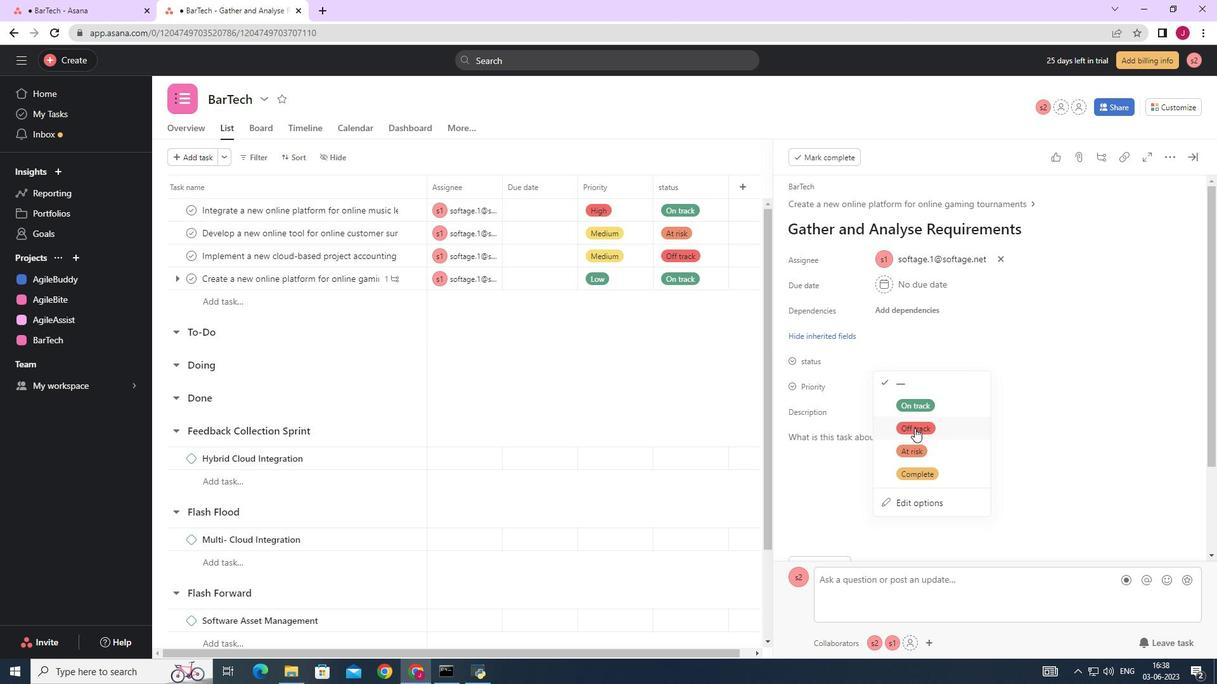 
Action: Mouse moved to (885, 387)
Screenshot: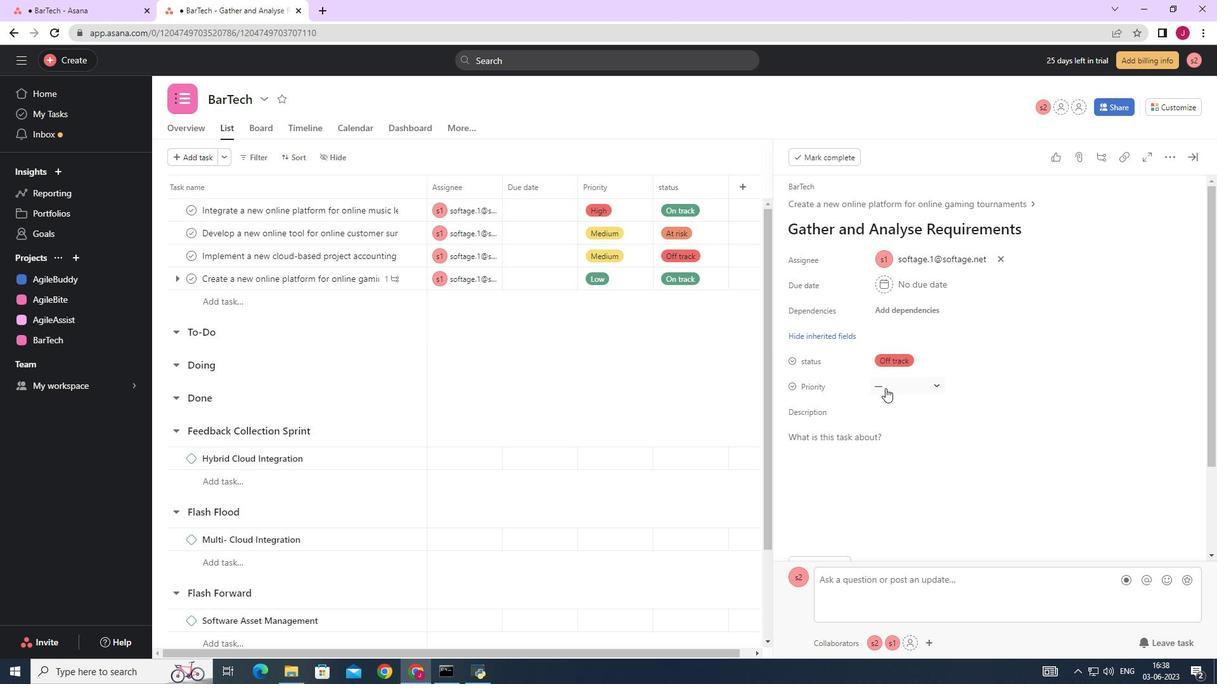 
Action: Mouse pressed left at (885, 387)
Screenshot: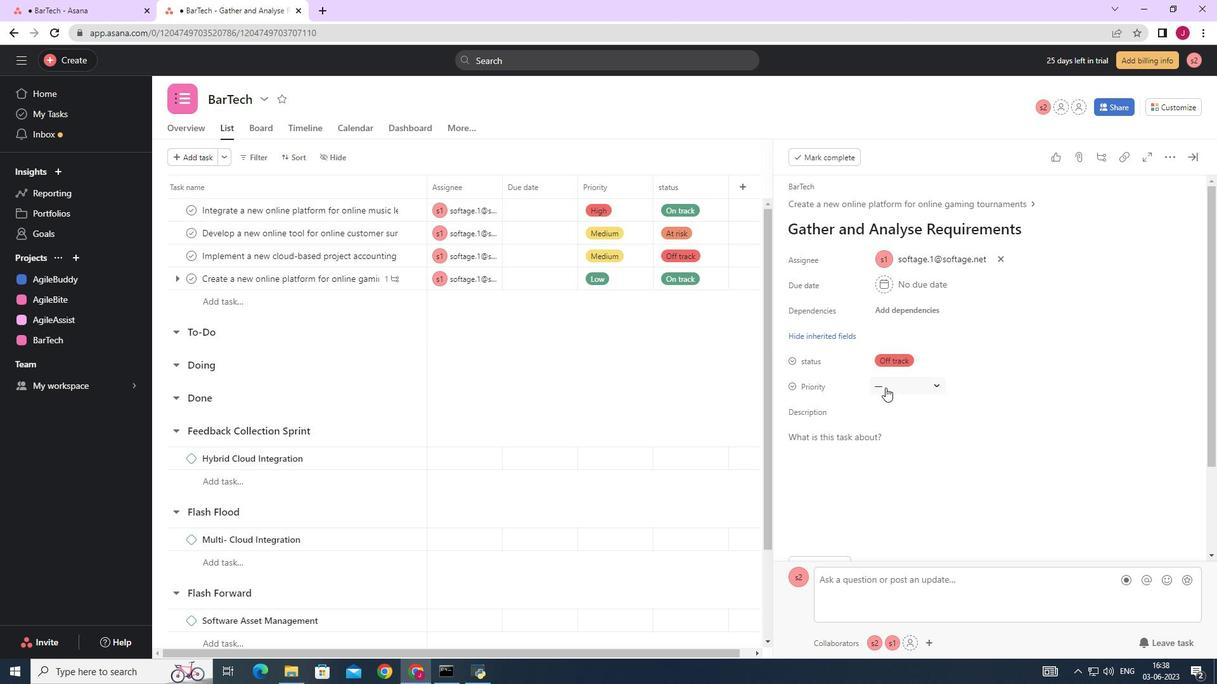 
Action: Mouse moved to (911, 417)
Screenshot: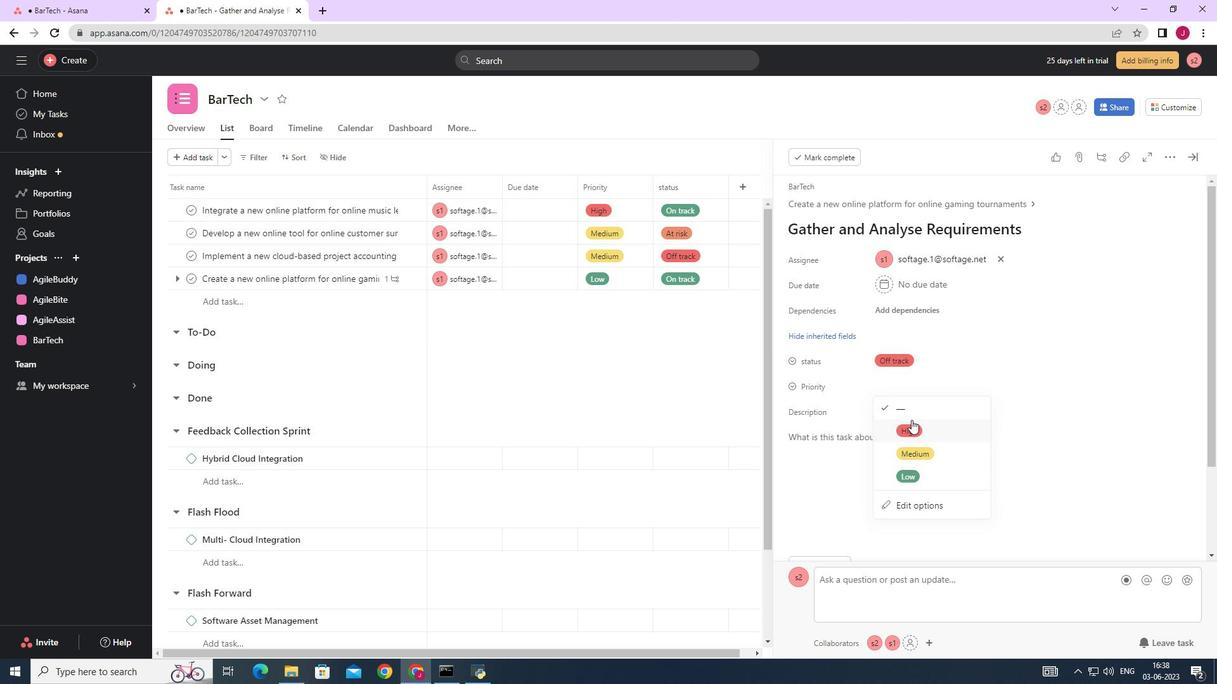 
Action: Mouse pressed left at (911, 417)
Screenshot: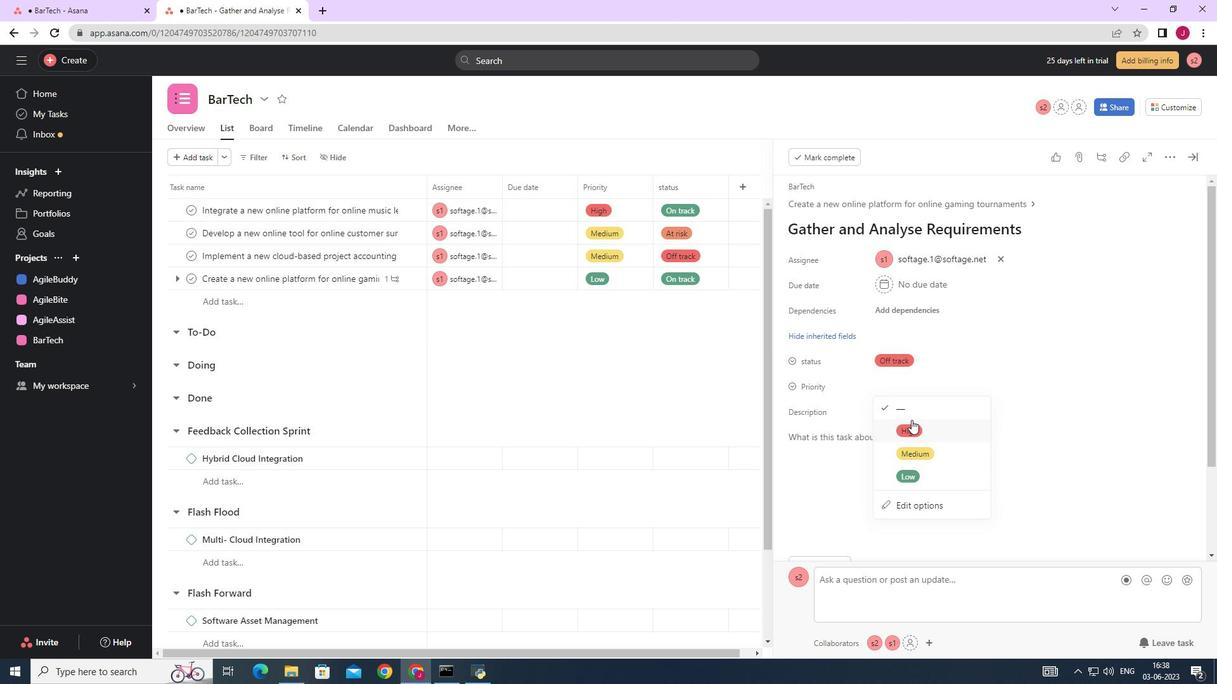 
Action: Mouse moved to (908, 384)
Screenshot: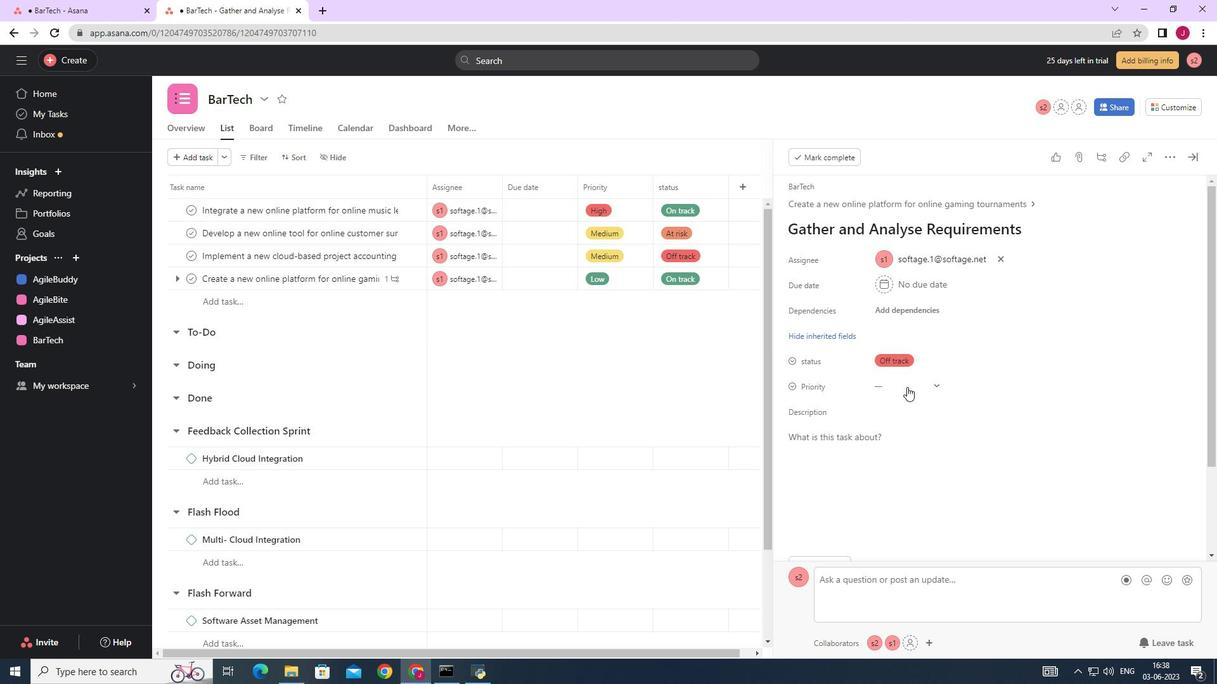 
Action: Mouse pressed left at (908, 384)
Screenshot: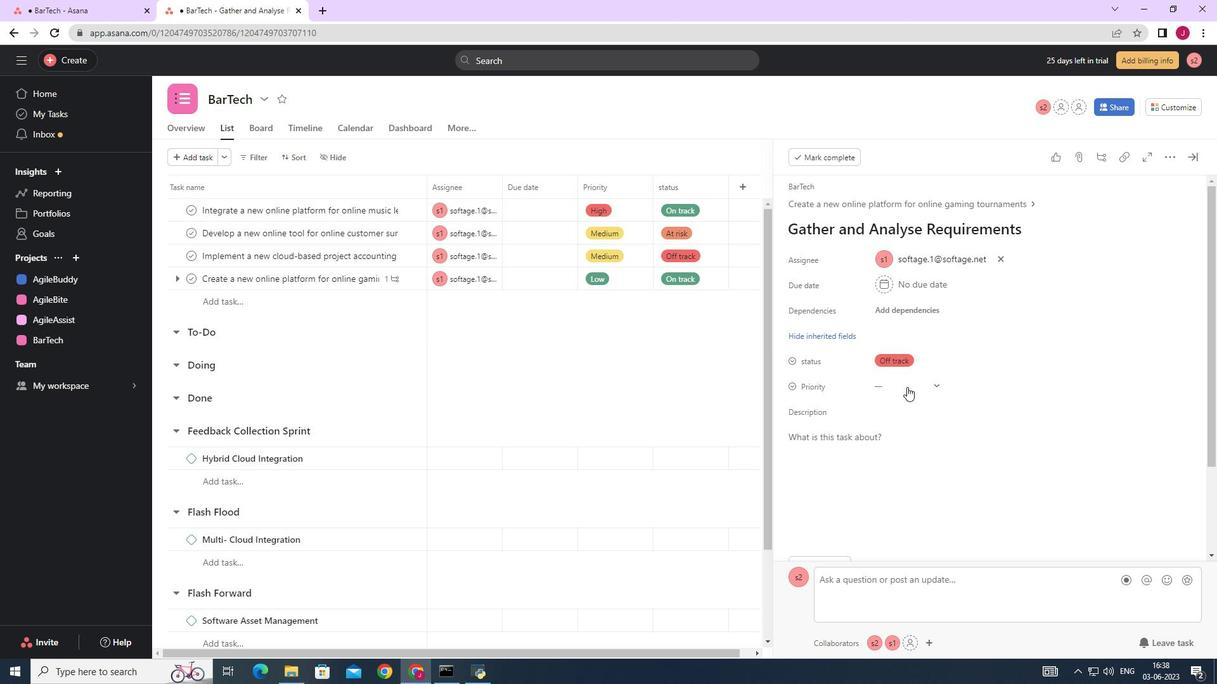 
Action: Mouse moved to (913, 424)
Screenshot: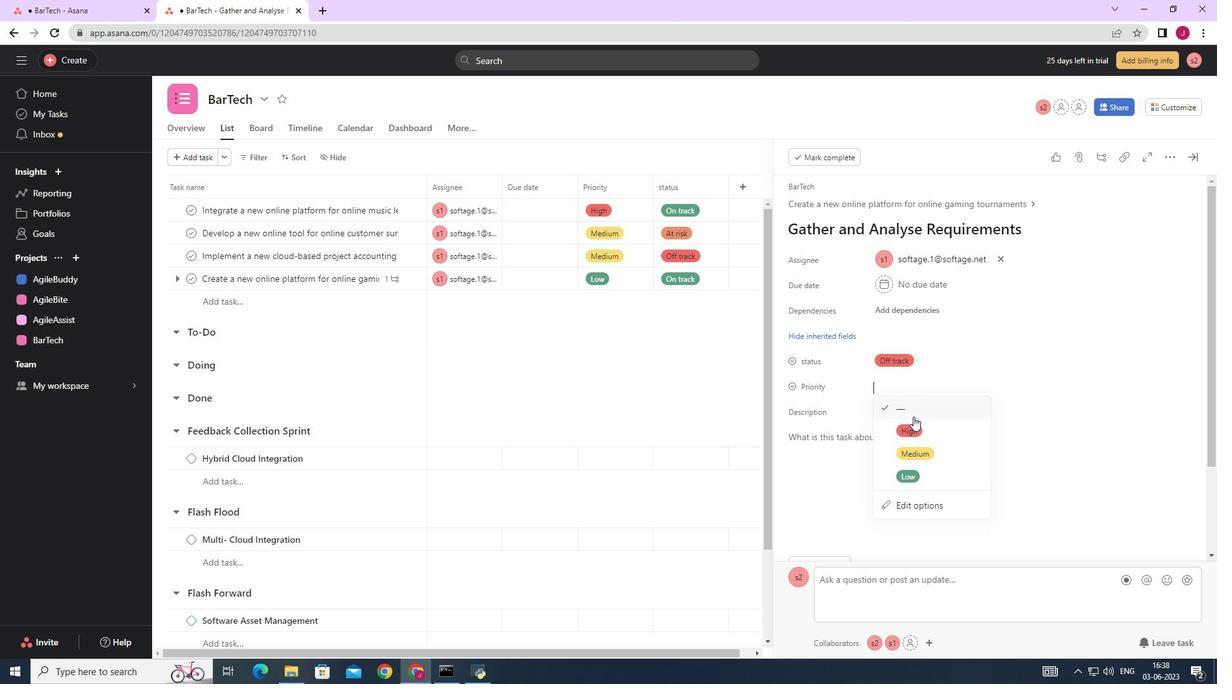 
Action: Mouse pressed left at (913, 424)
Screenshot: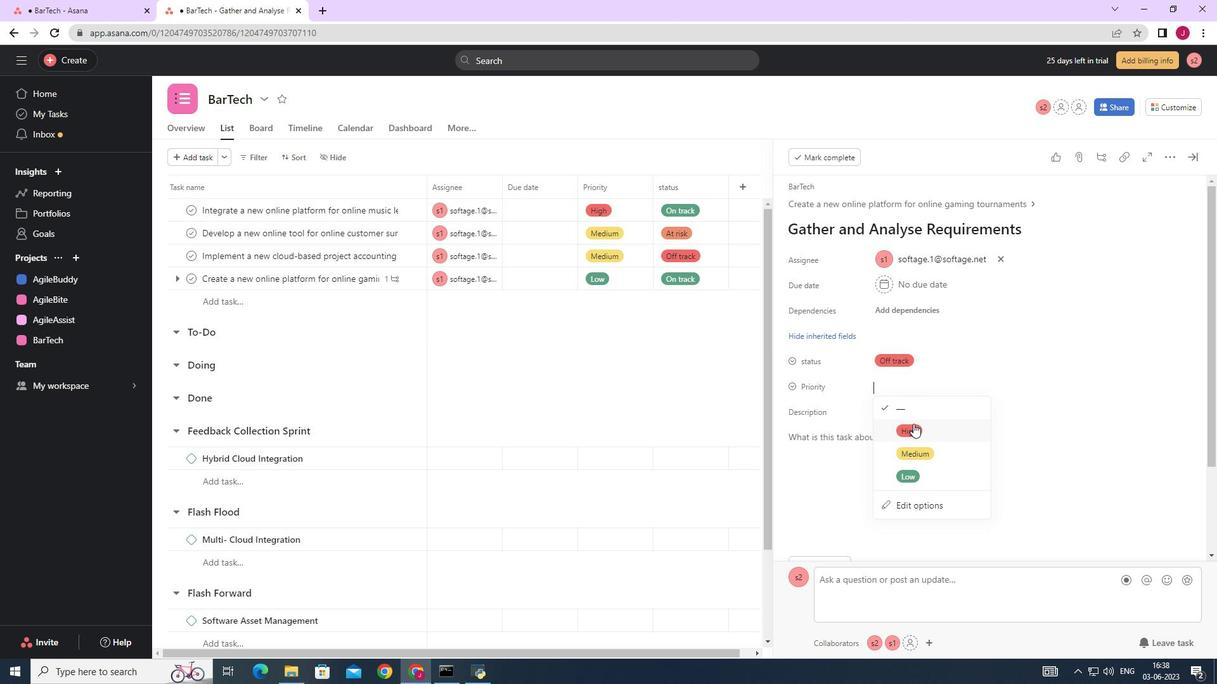 
Action: Mouse moved to (1191, 159)
Screenshot: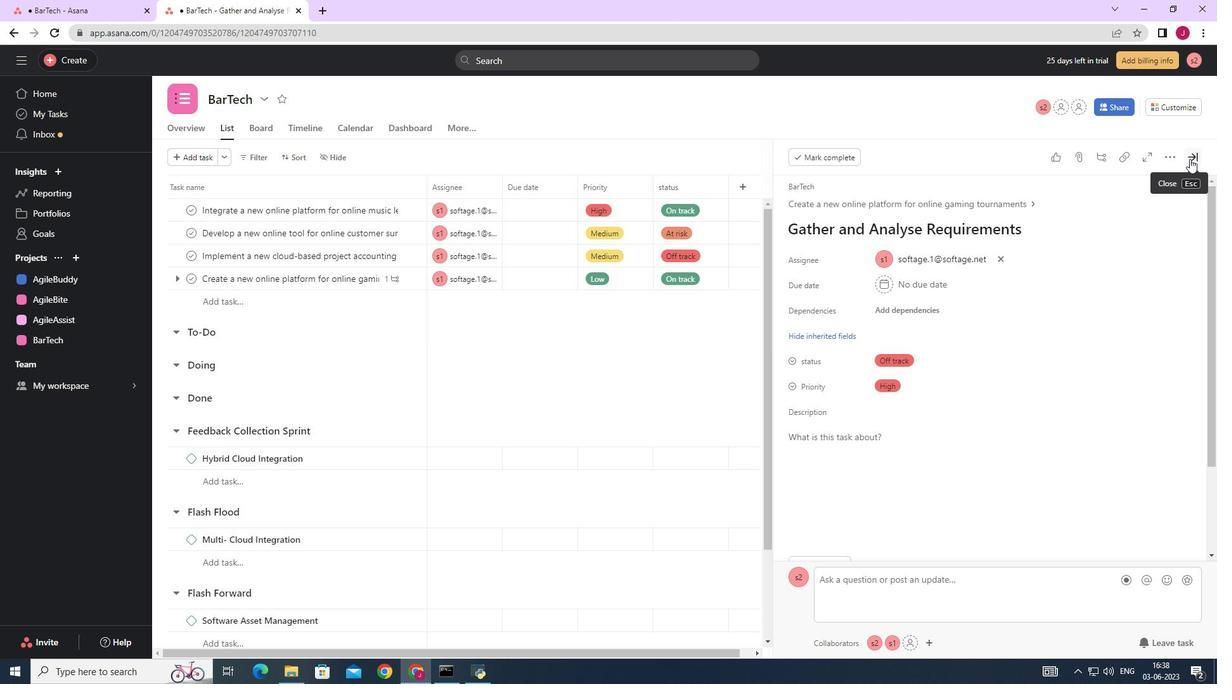 
Action: Mouse pressed left at (1191, 159)
Screenshot: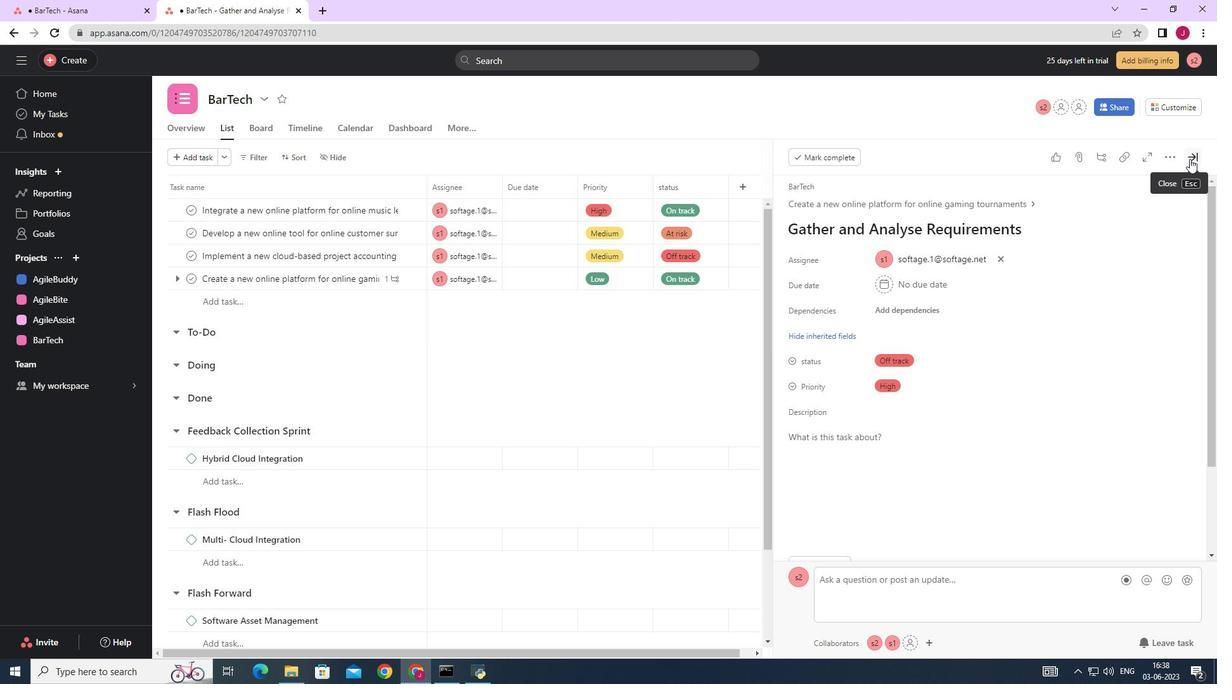 
